 Task: Add Nature's Plus Animal Parade Kids Immune Boos to the cart.
Action: Mouse moved to (341, 152)
Screenshot: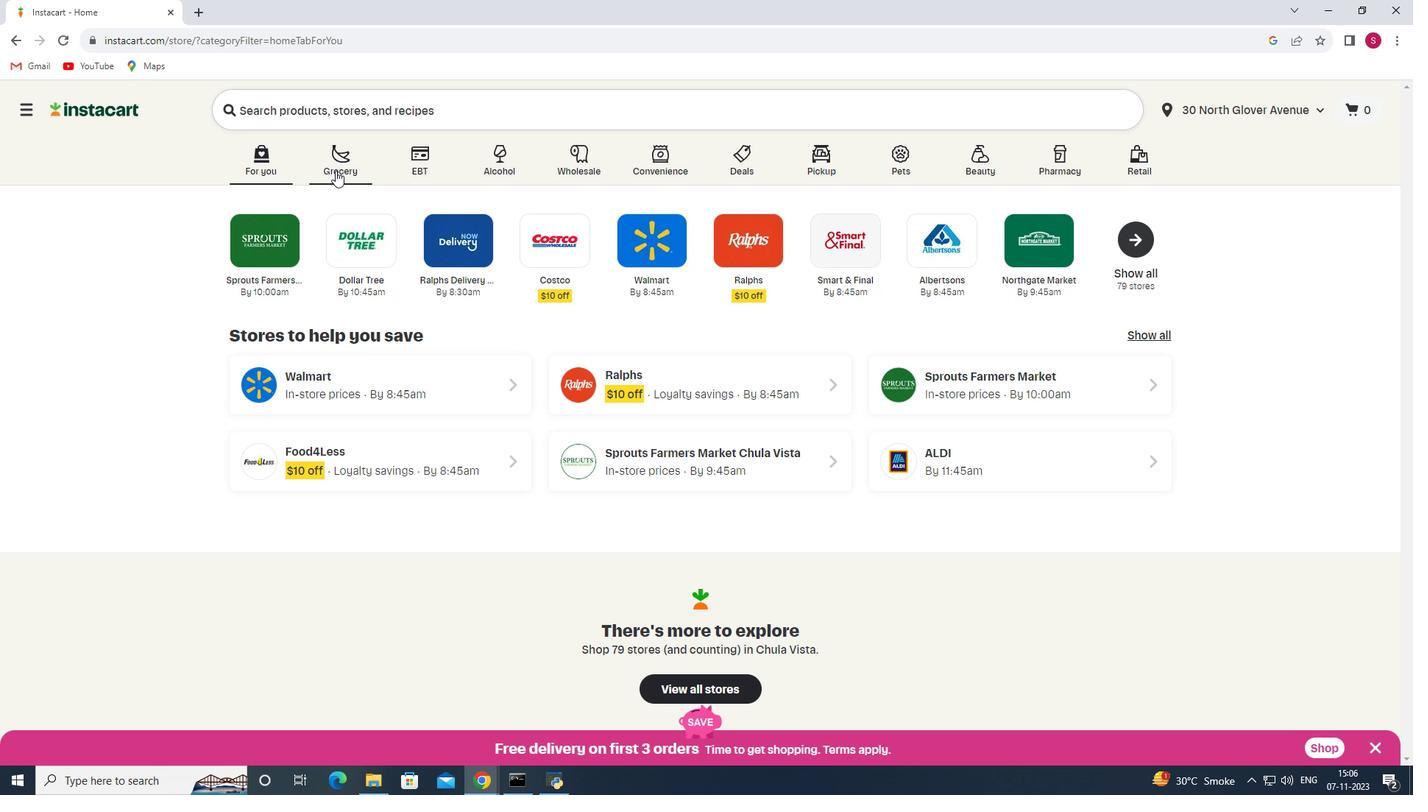 
Action: Mouse pressed left at (341, 152)
Screenshot: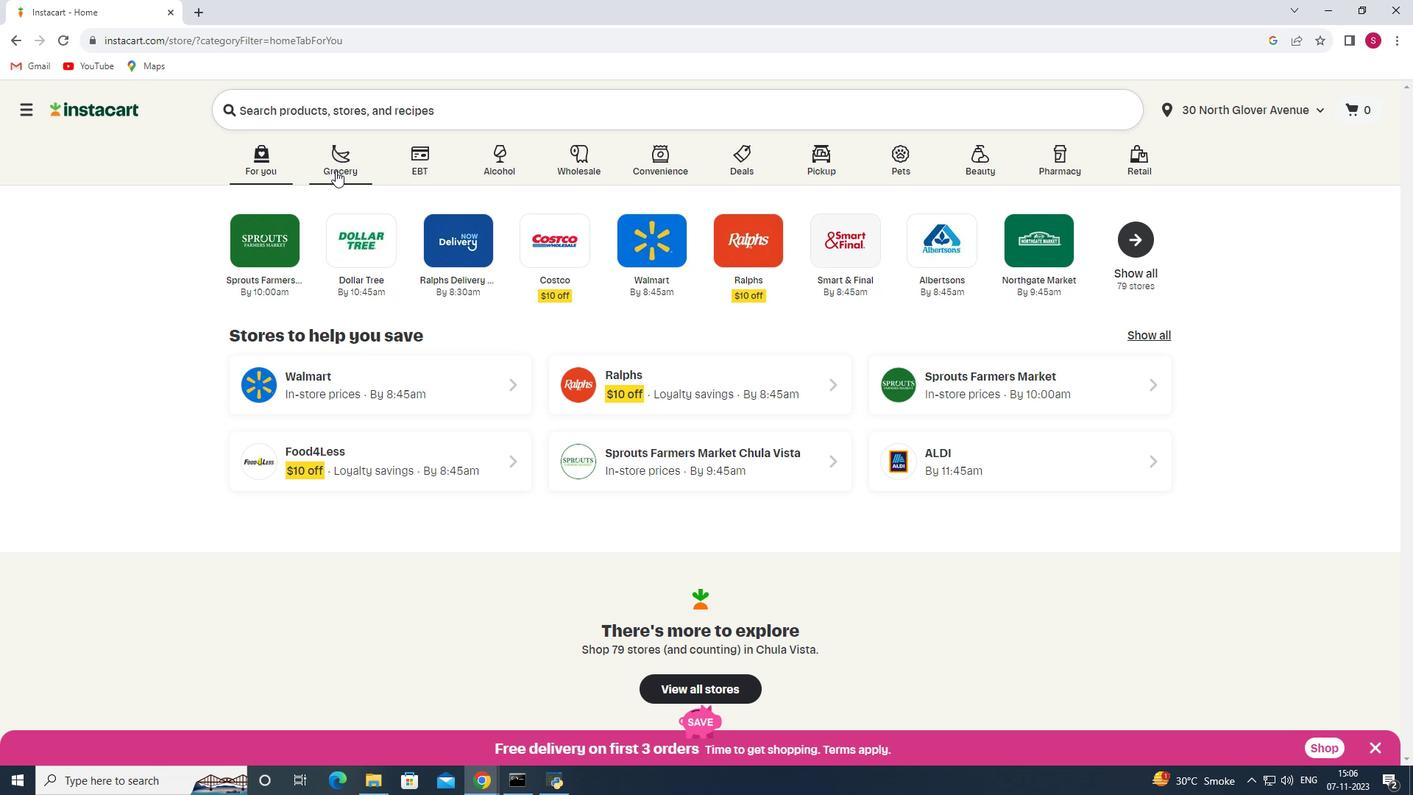 
Action: Mouse moved to (325, 423)
Screenshot: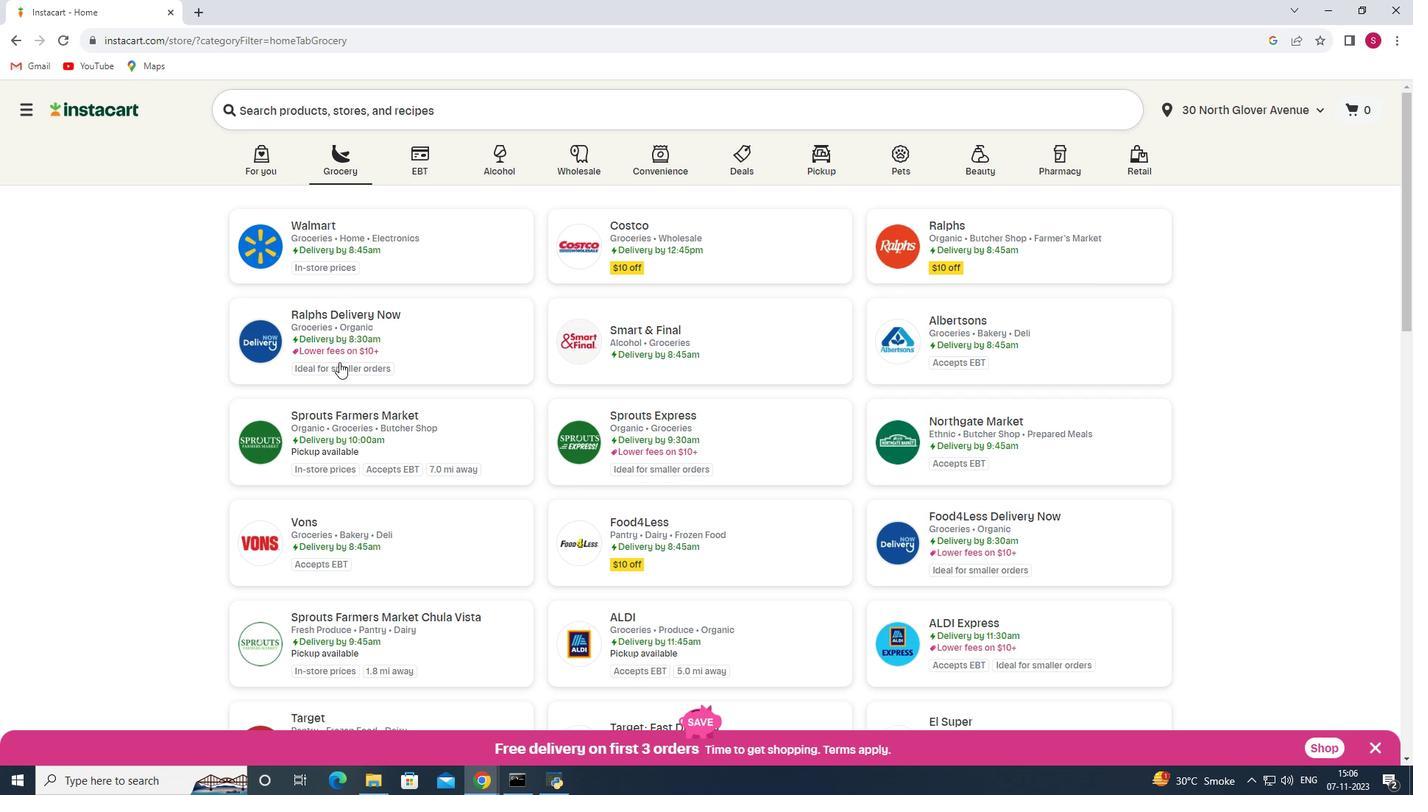 
Action: Mouse pressed left at (325, 423)
Screenshot: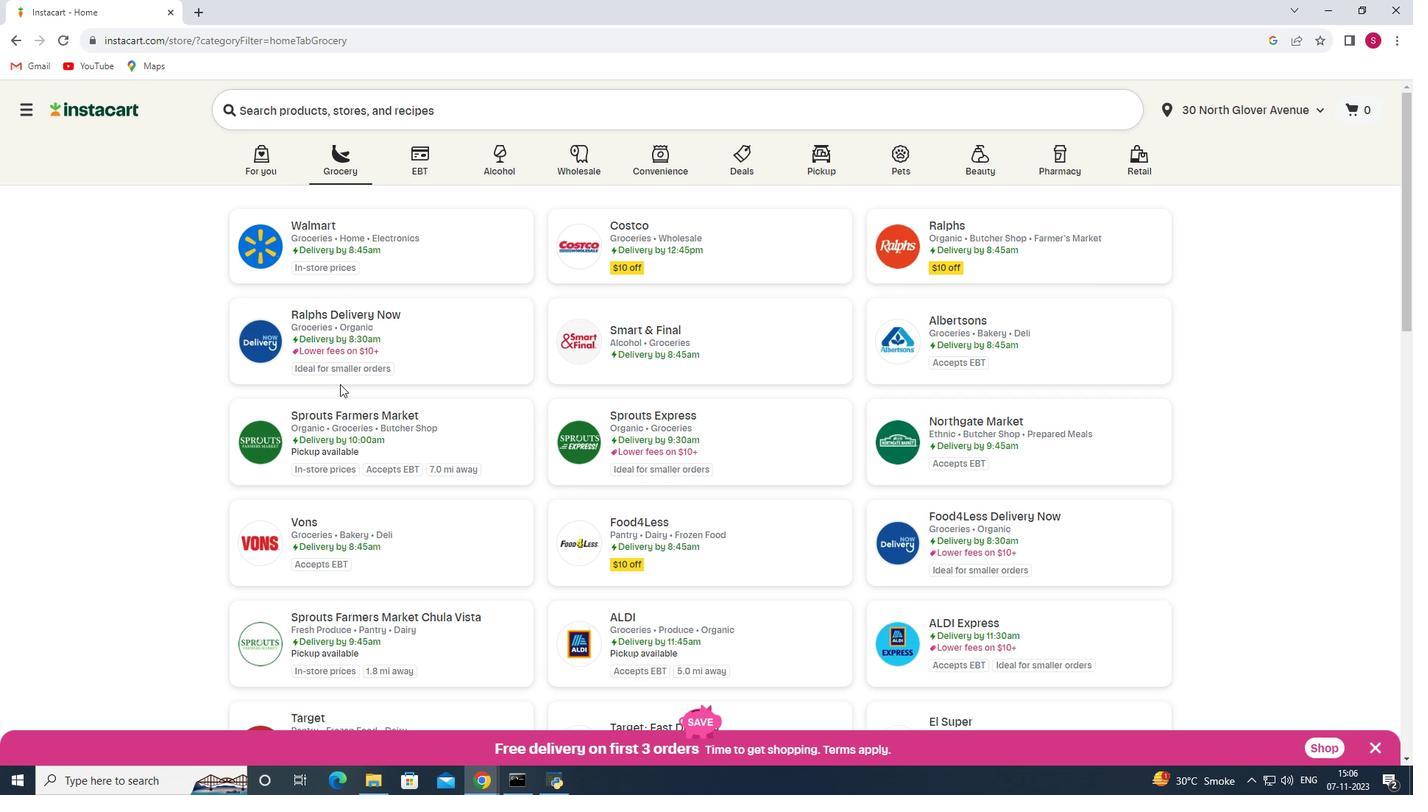 
Action: Mouse moved to (103, 440)
Screenshot: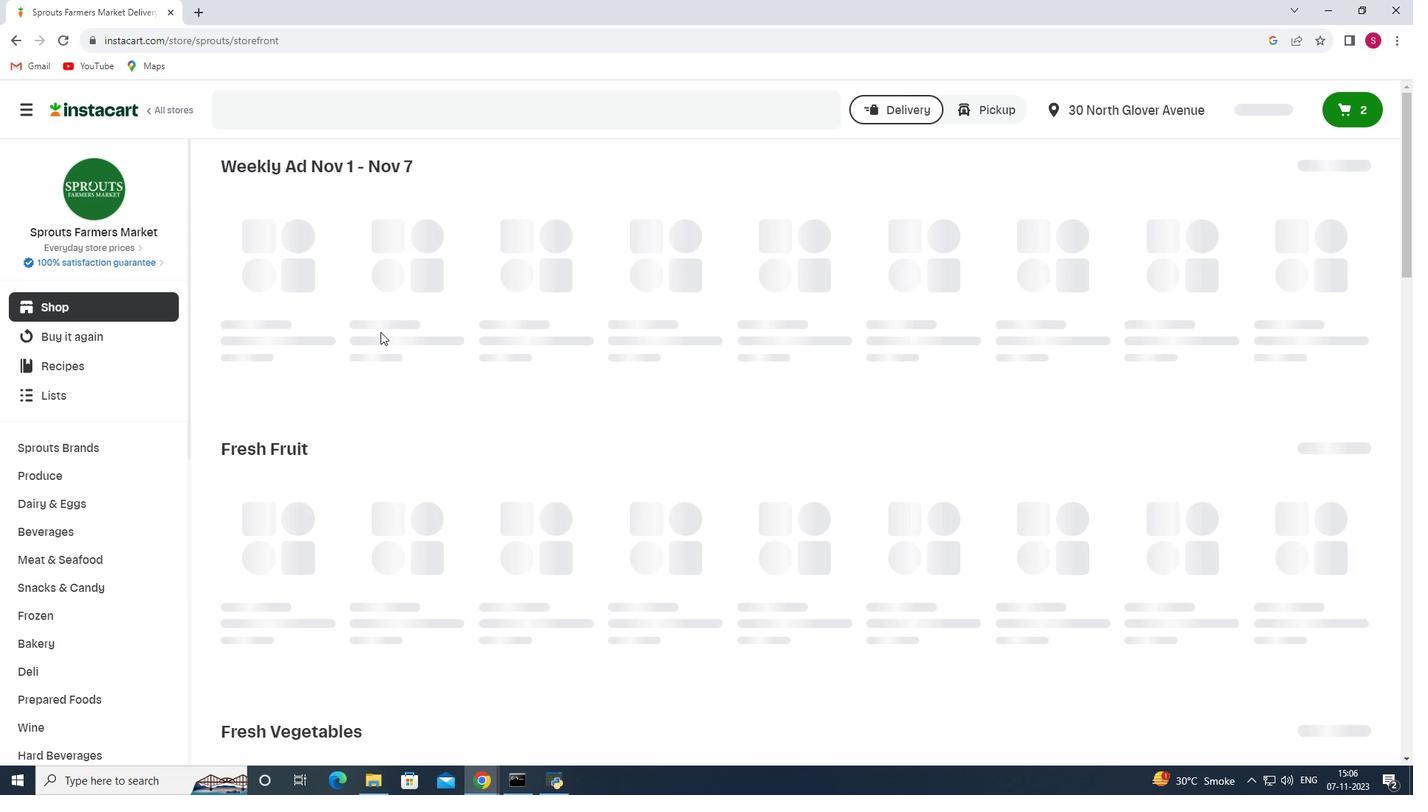 
Action: Mouse scrolled (103, 440) with delta (0, 0)
Screenshot: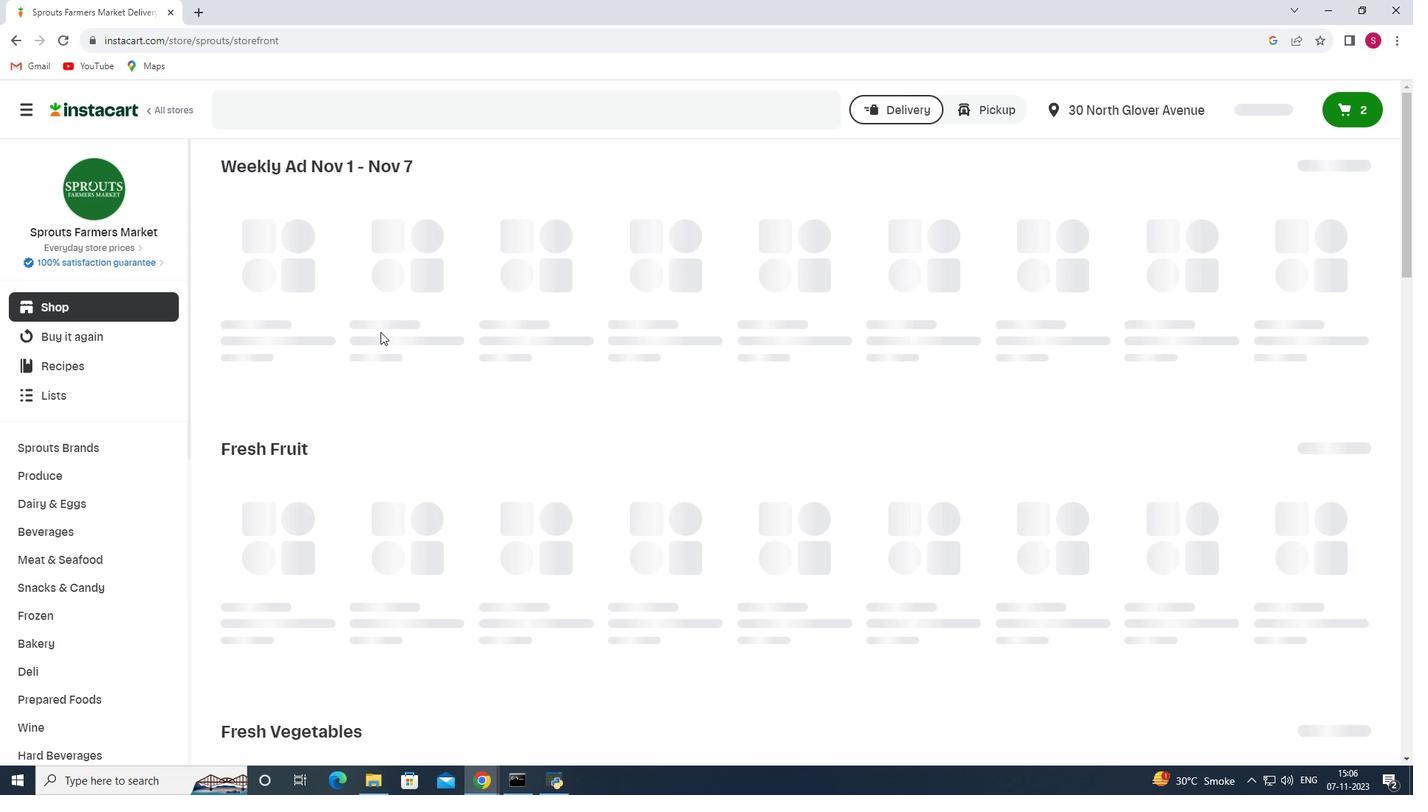 
Action: Mouse scrolled (103, 440) with delta (0, 0)
Screenshot: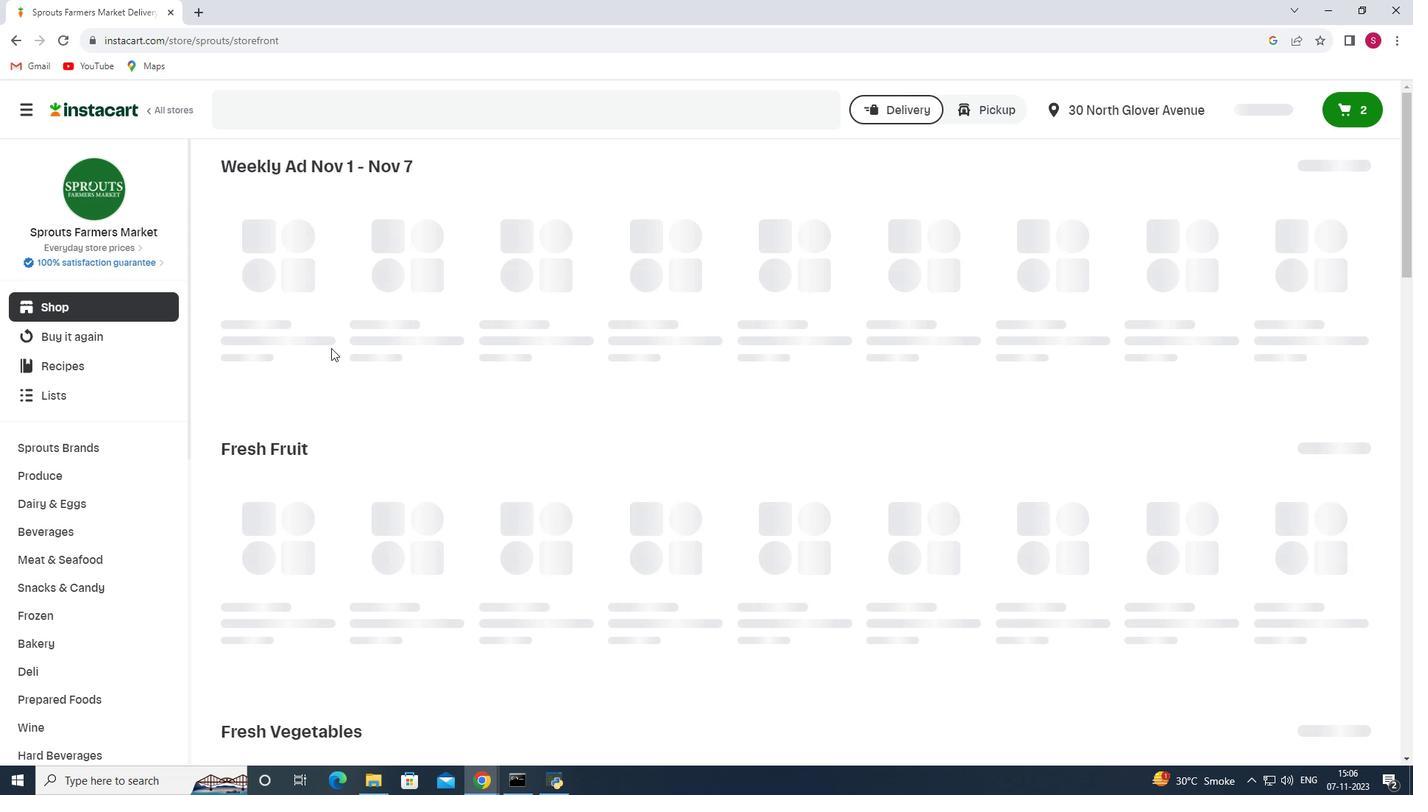 
Action: Mouse scrolled (103, 440) with delta (0, 0)
Screenshot: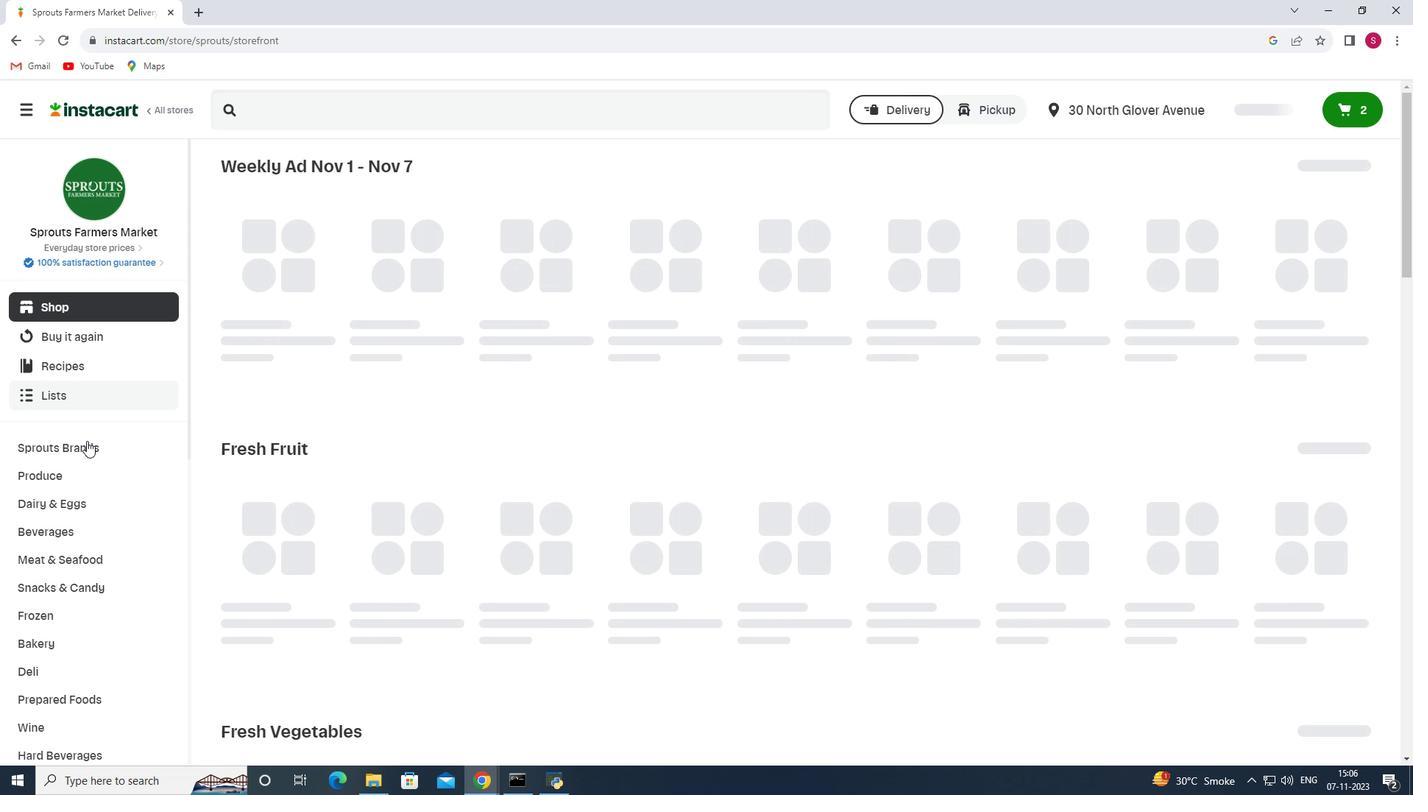 
Action: Mouse scrolled (103, 440) with delta (0, 0)
Screenshot: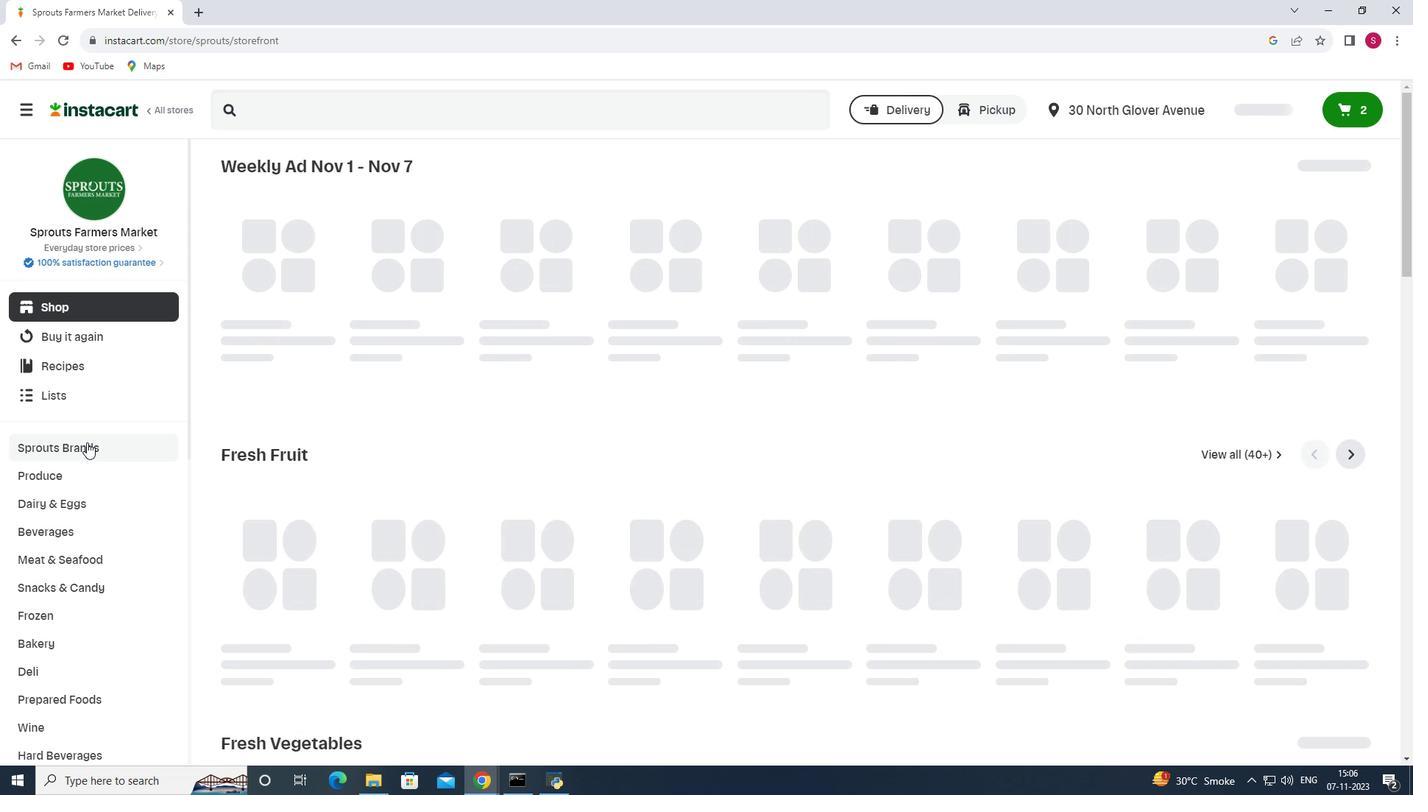 
Action: Mouse scrolled (103, 440) with delta (0, 0)
Screenshot: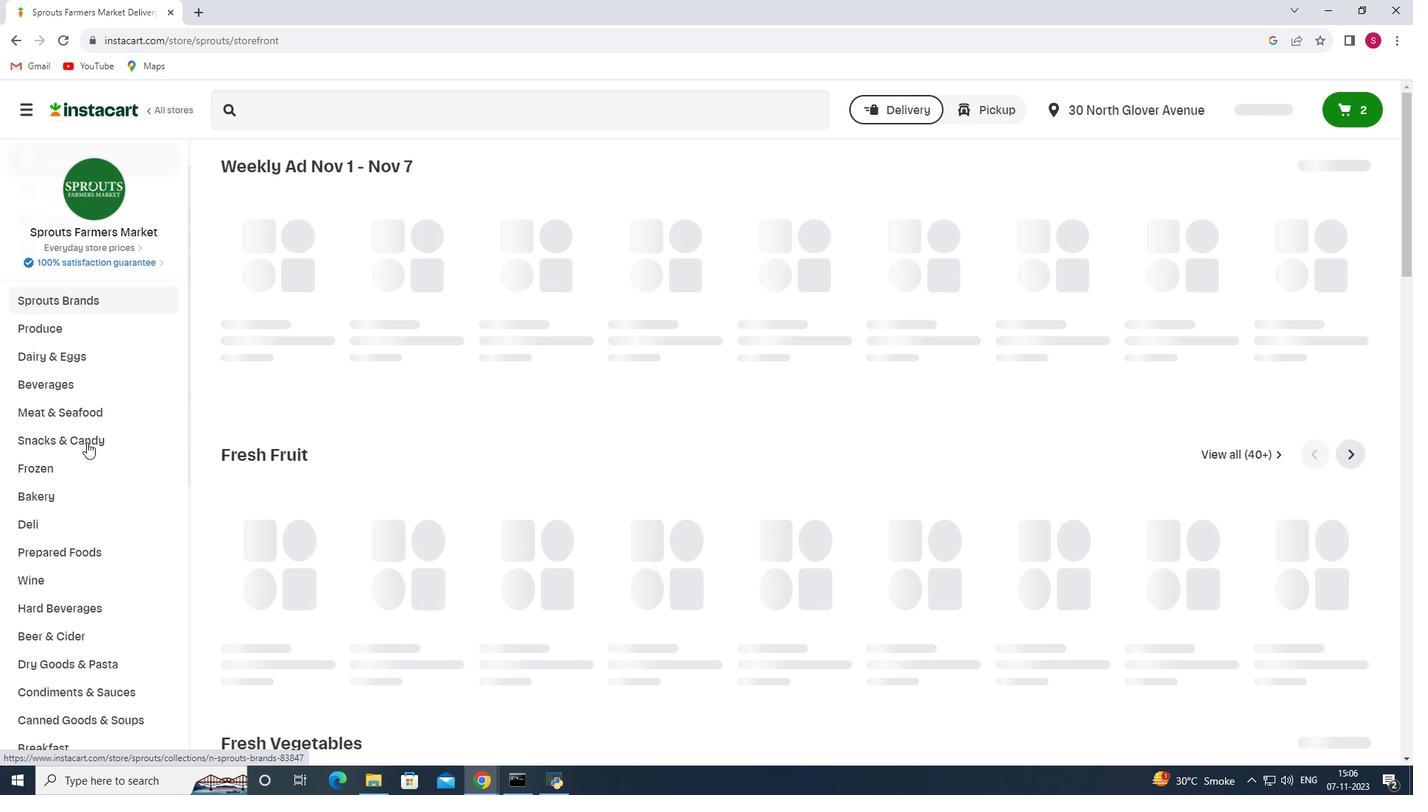 
Action: Mouse scrolled (103, 440) with delta (0, 0)
Screenshot: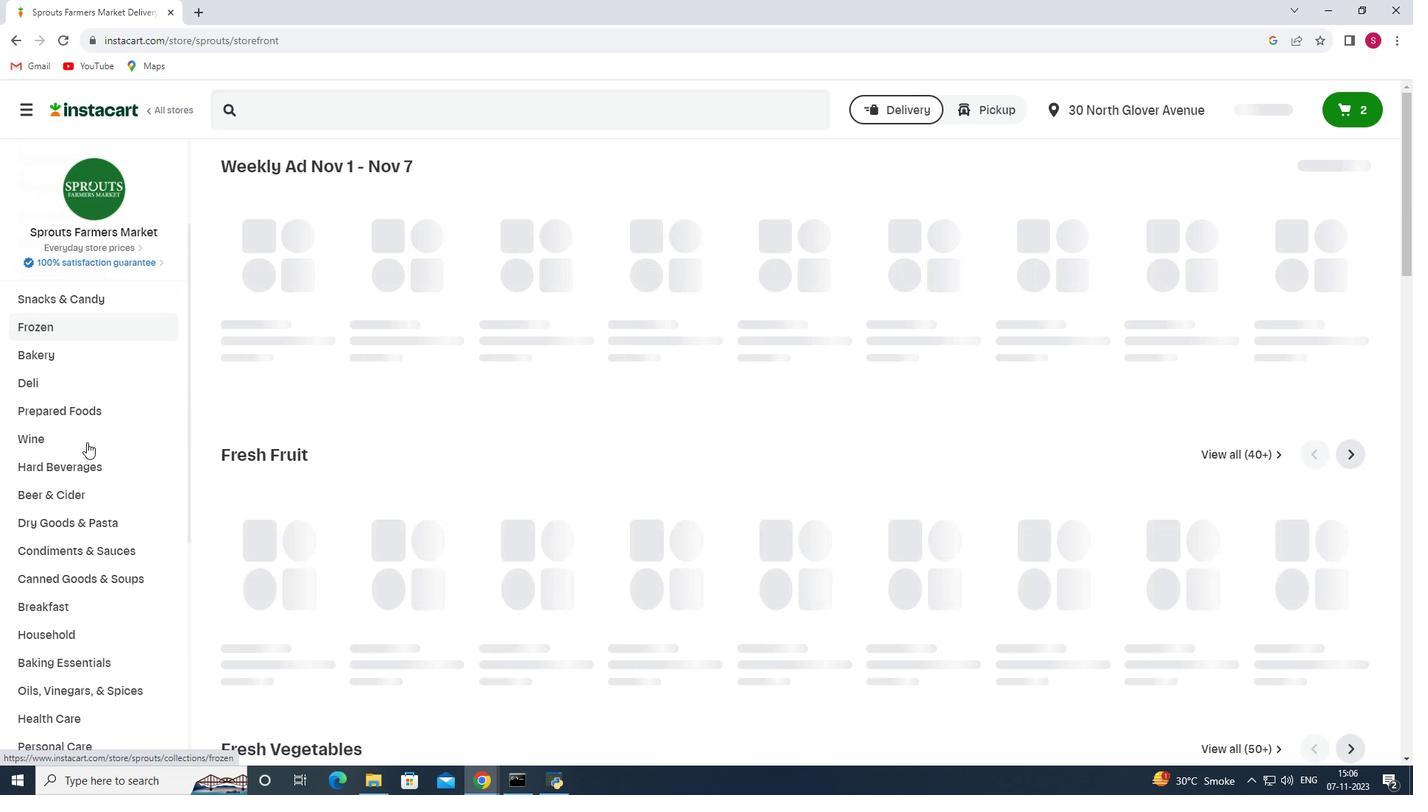
Action: Mouse scrolled (103, 440) with delta (0, 0)
Screenshot: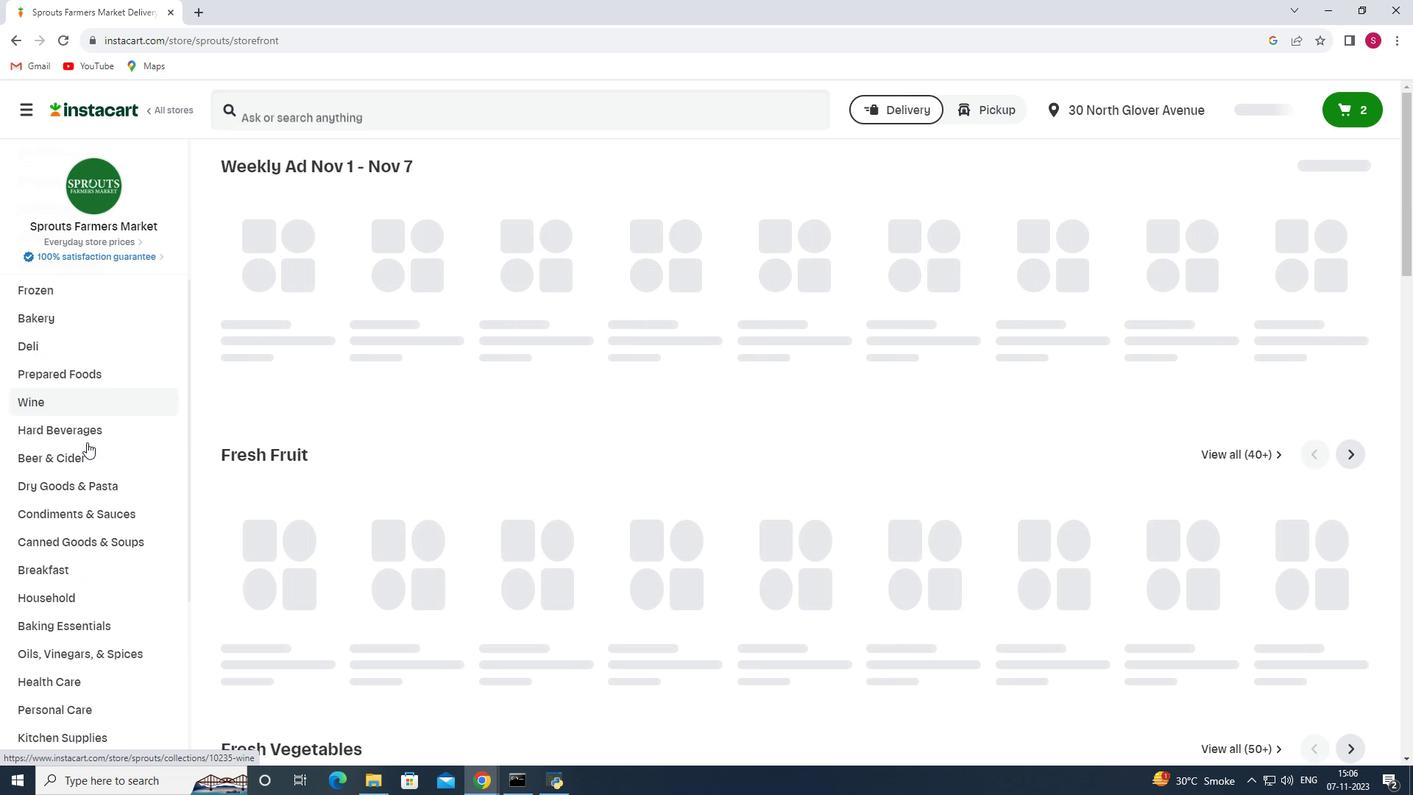 
Action: Mouse moved to (85, 481)
Screenshot: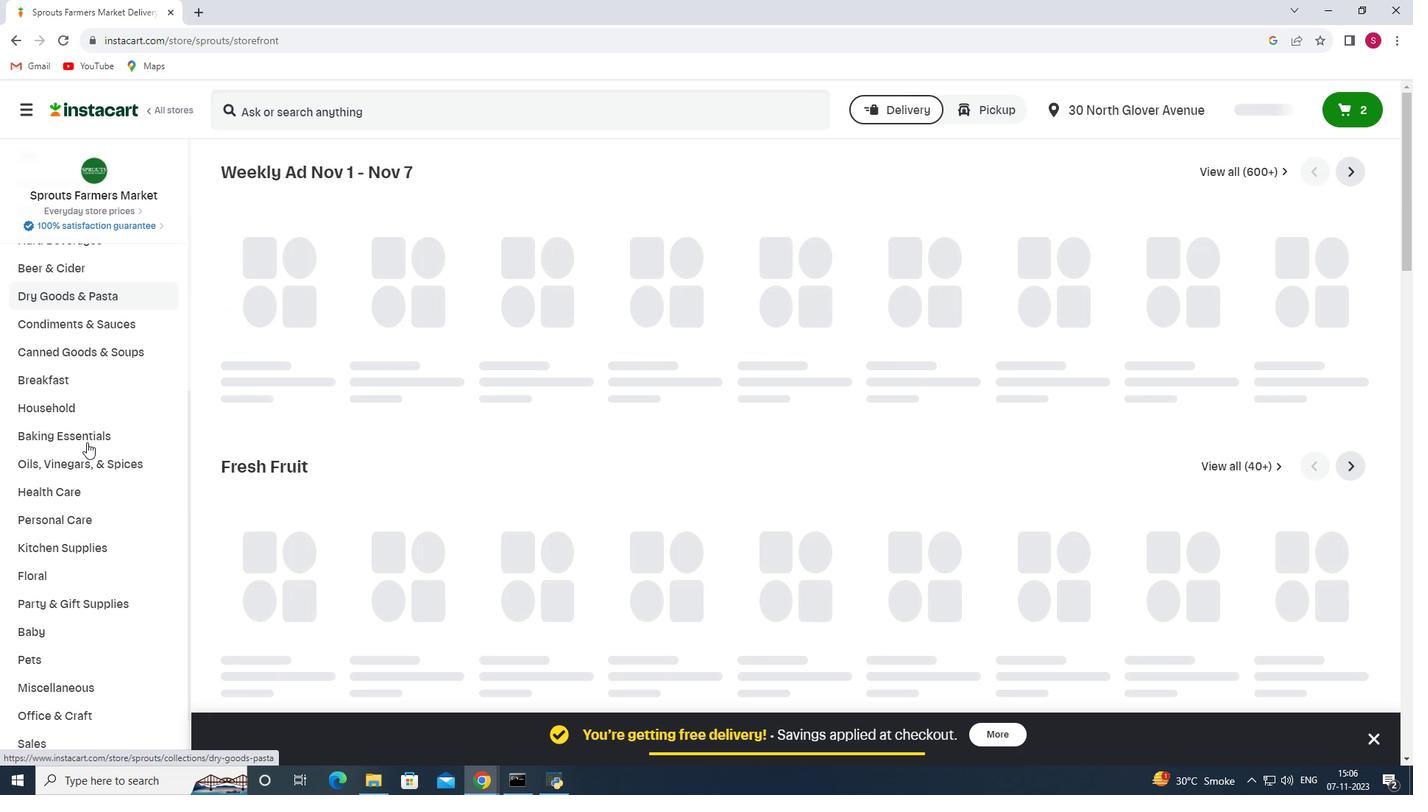 
Action: Mouse pressed left at (85, 481)
Screenshot: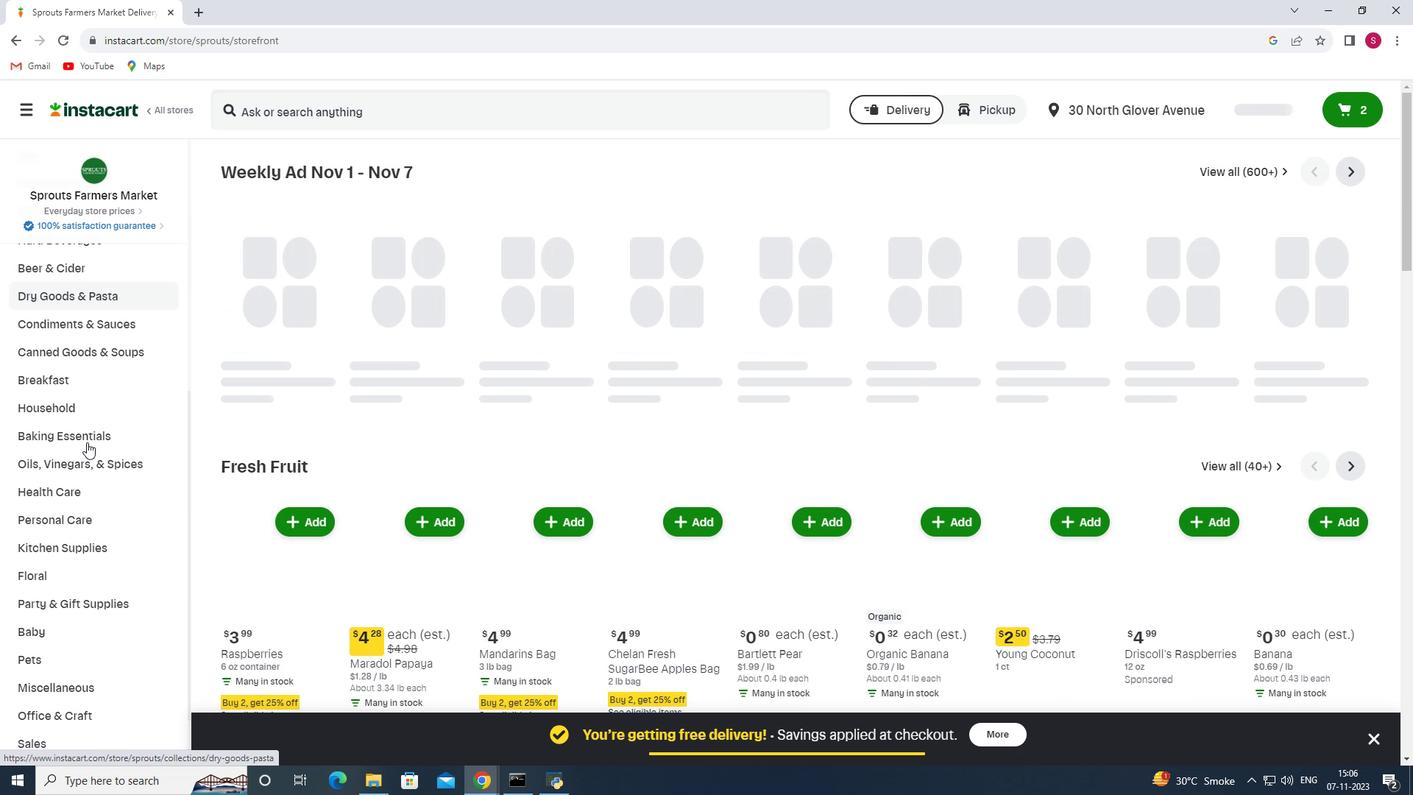 
Action: Mouse moved to (516, 205)
Screenshot: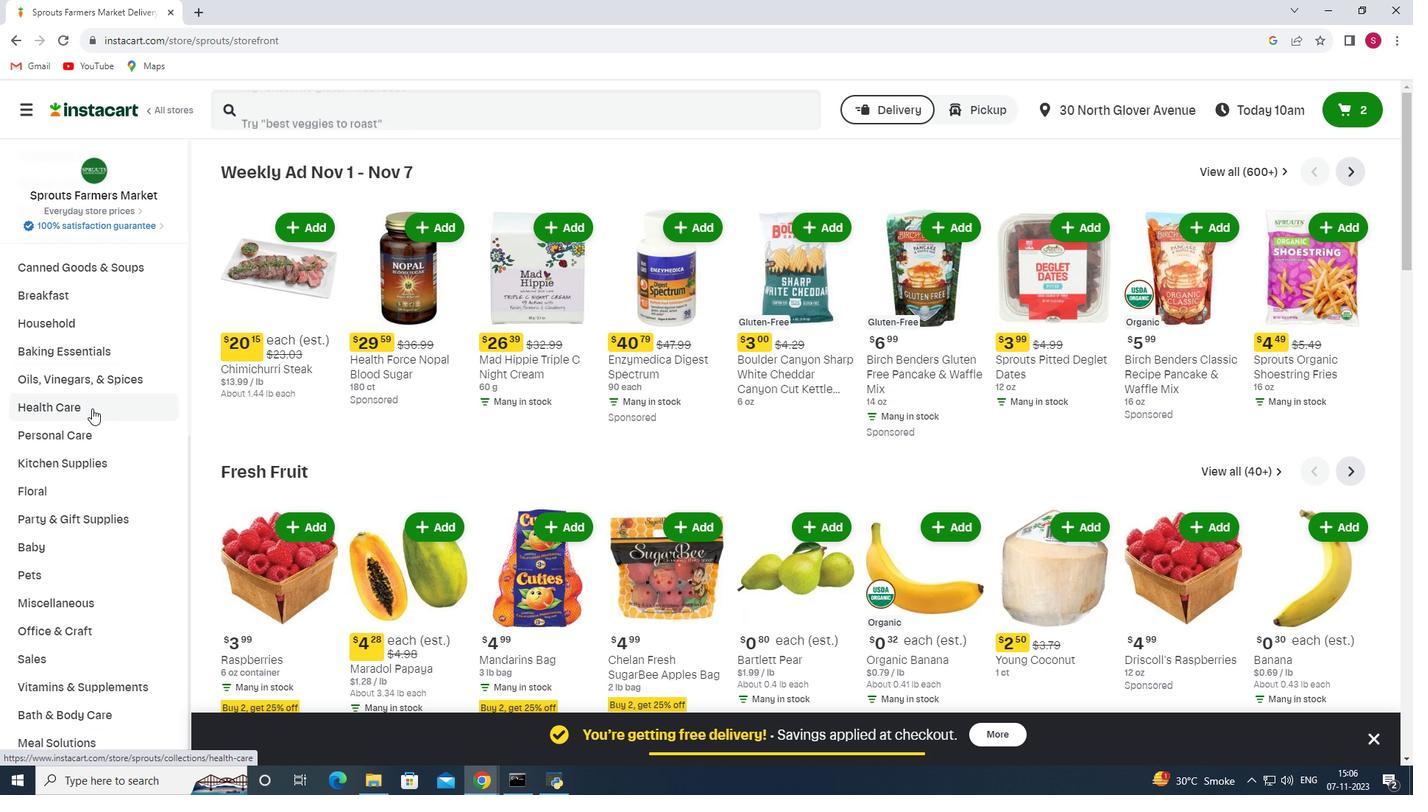 
Action: Mouse pressed left at (516, 205)
Screenshot: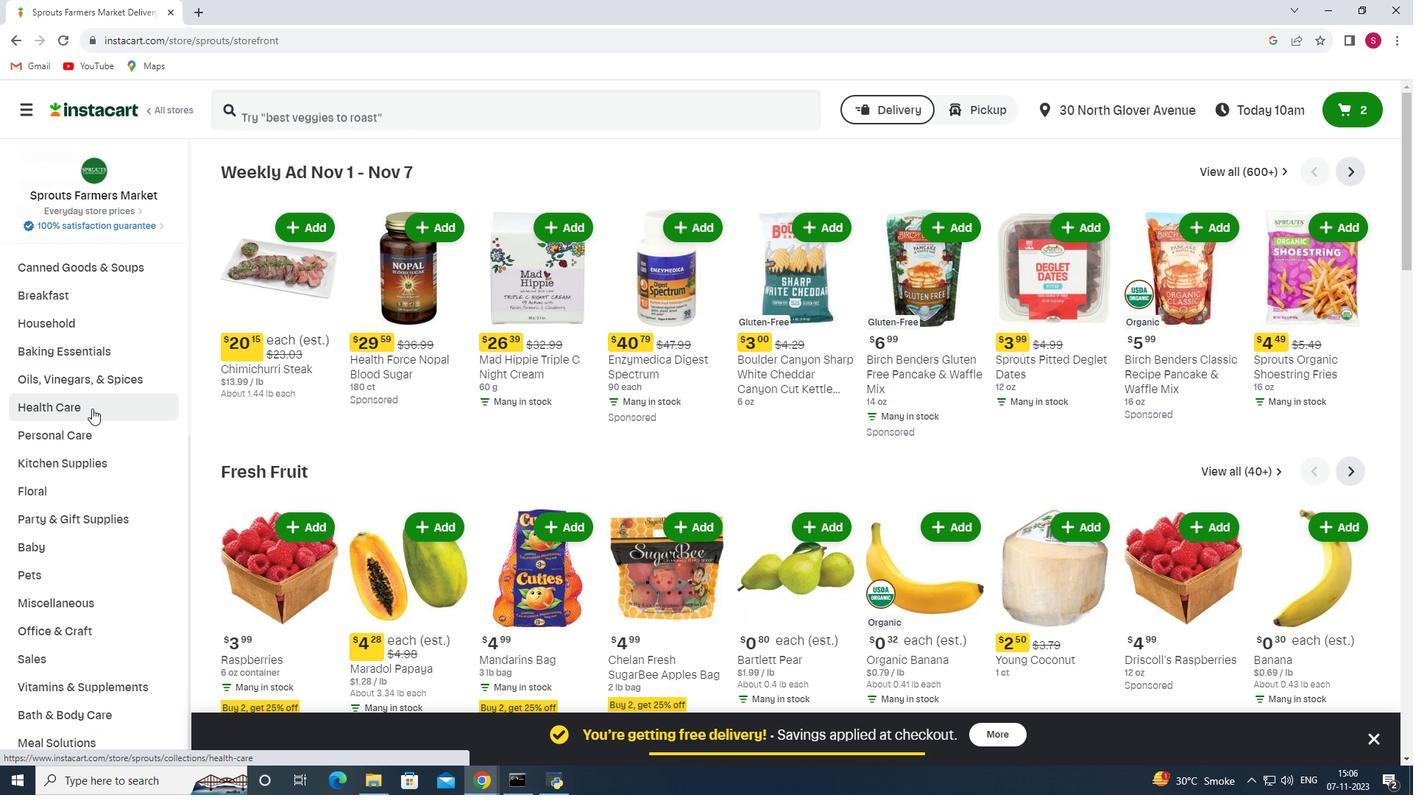 
Action: Mouse moved to (751, 204)
Screenshot: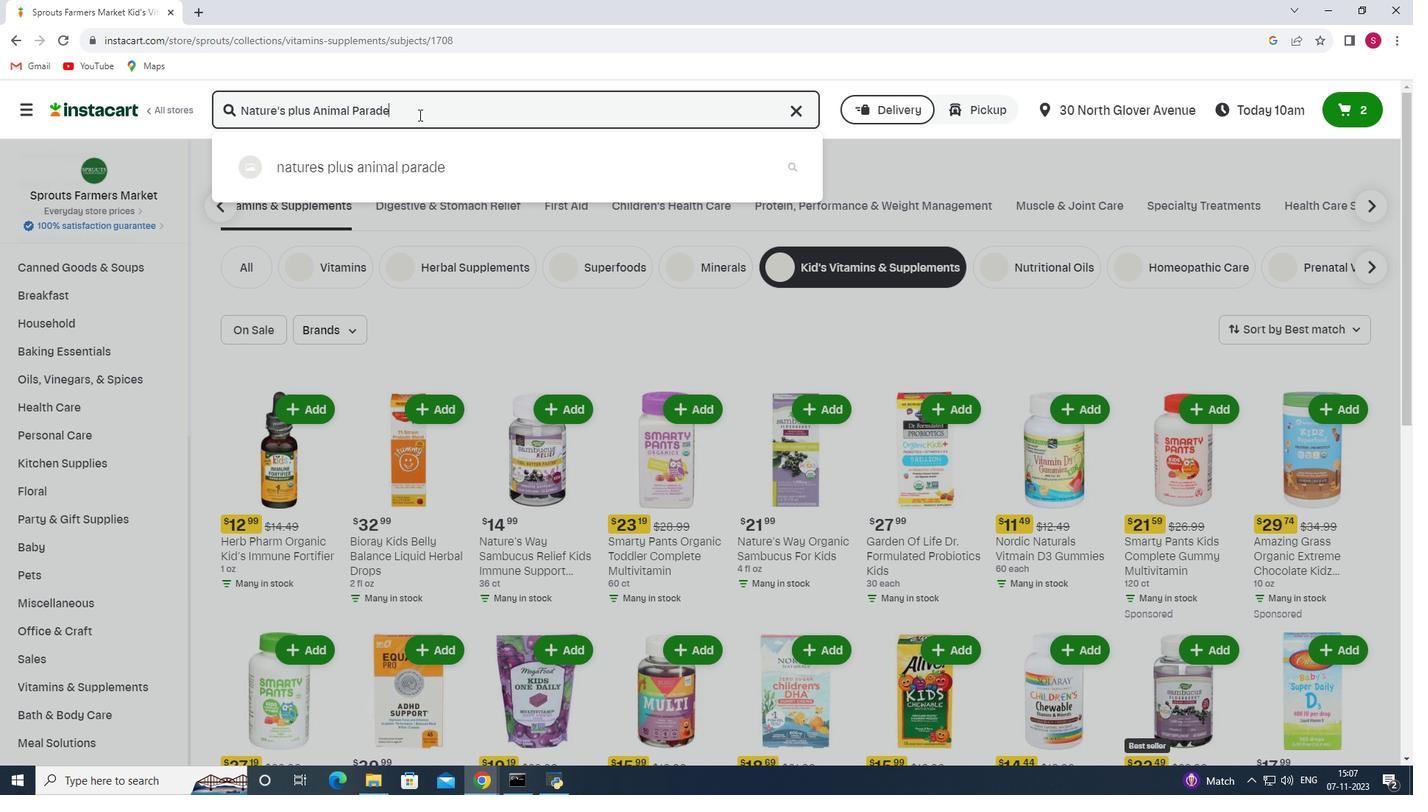 
Action: Mouse pressed left at (751, 204)
Screenshot: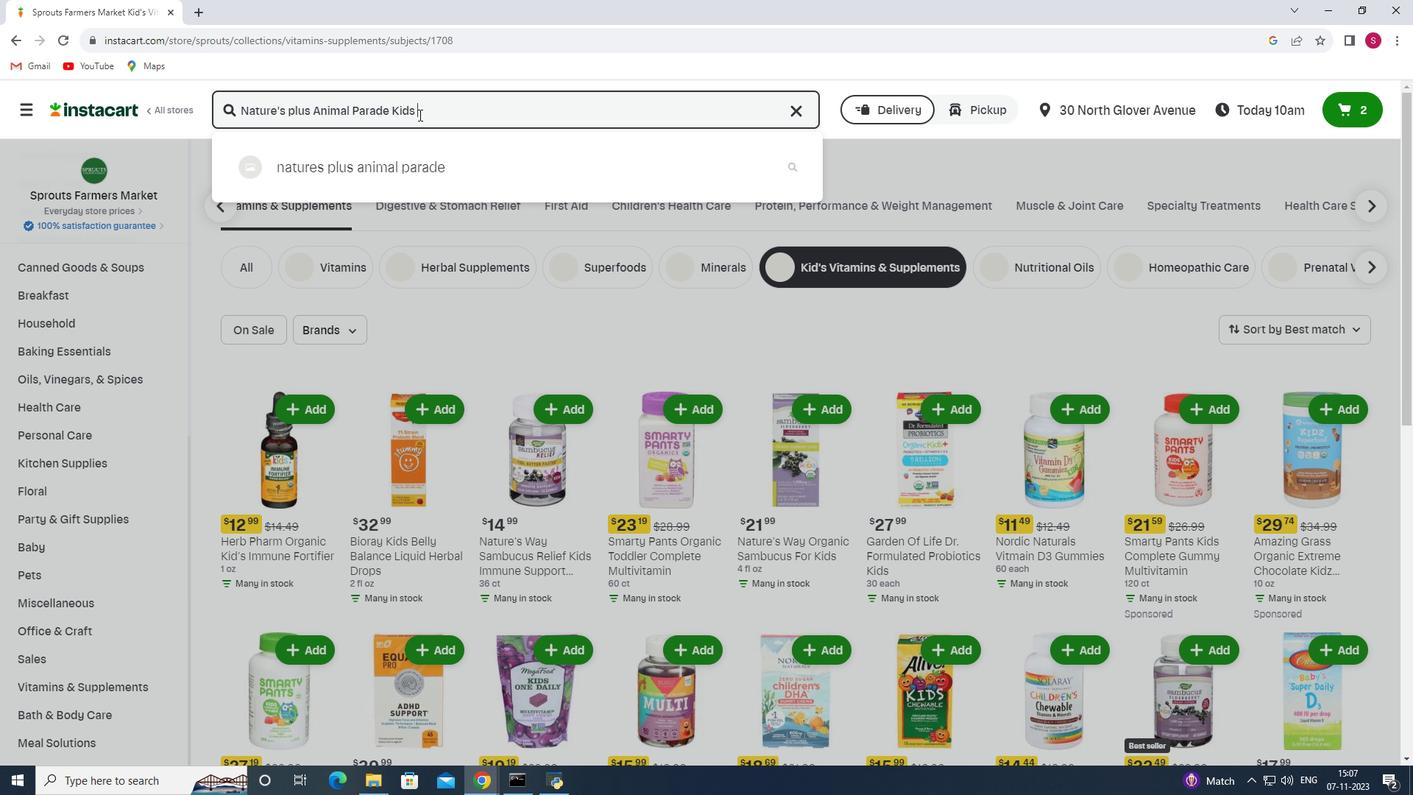 
Action: Mouse moved to (825, 202)
Screenshot: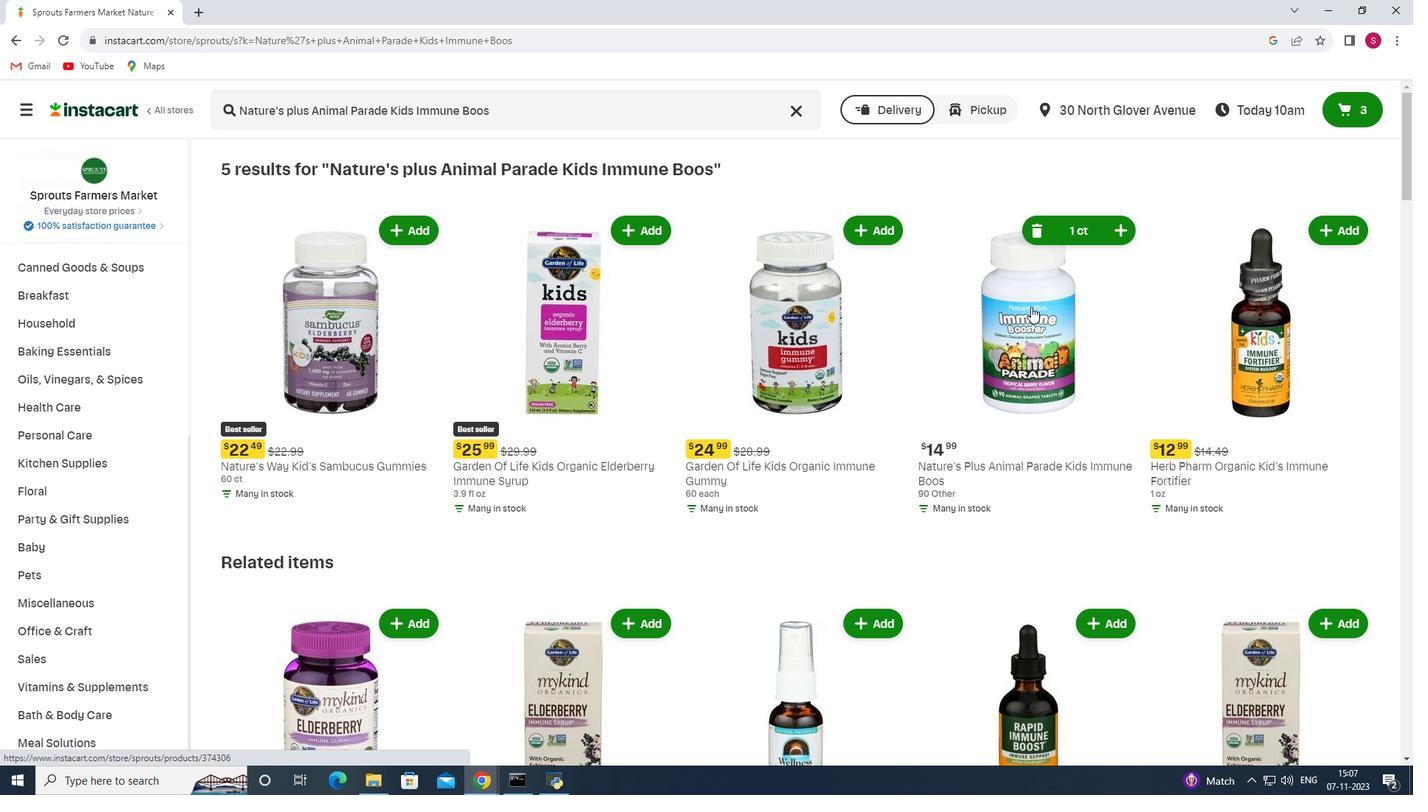
Action: Mouse pressed left at (825, 202)
Screenshot: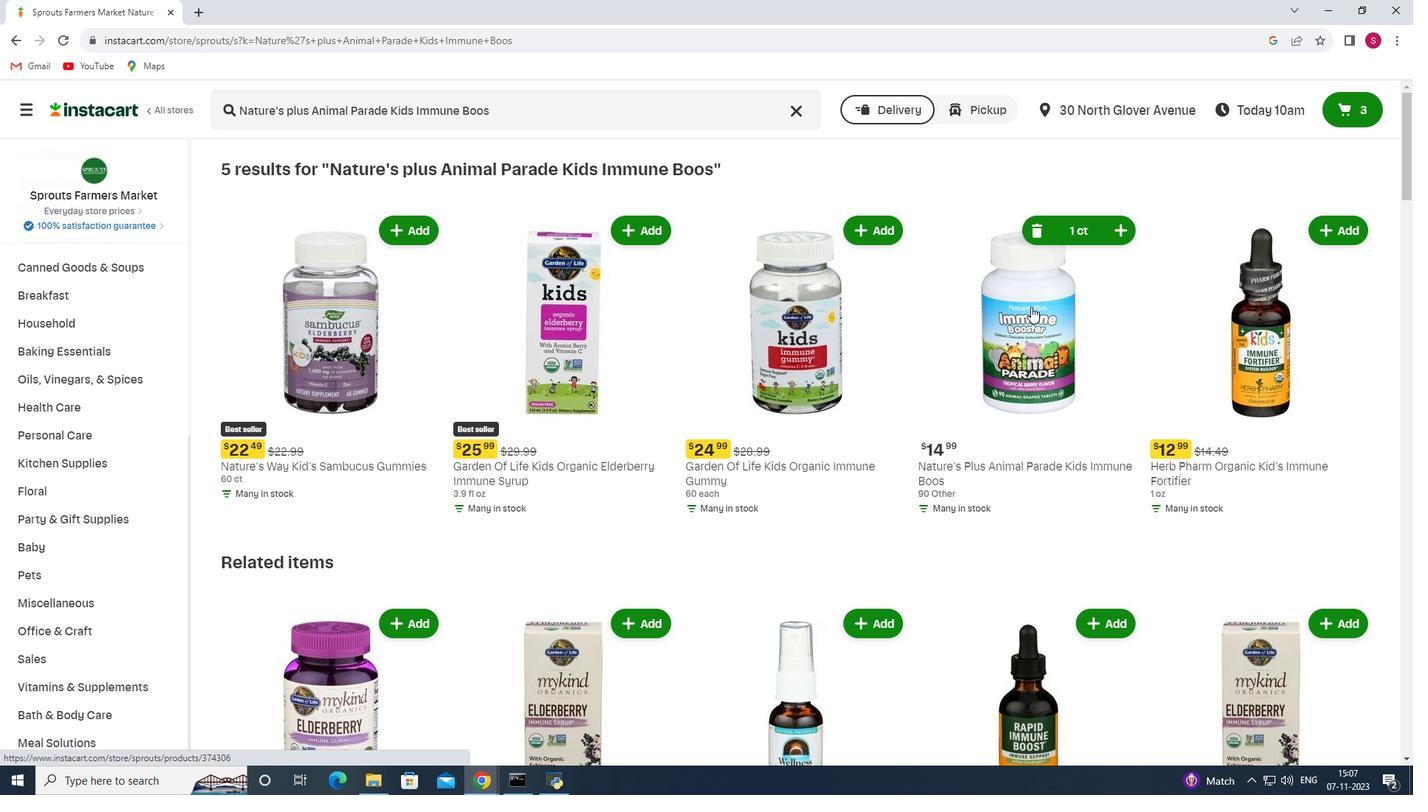 
Action: Mouse moved to (0, 779)
Screenshot: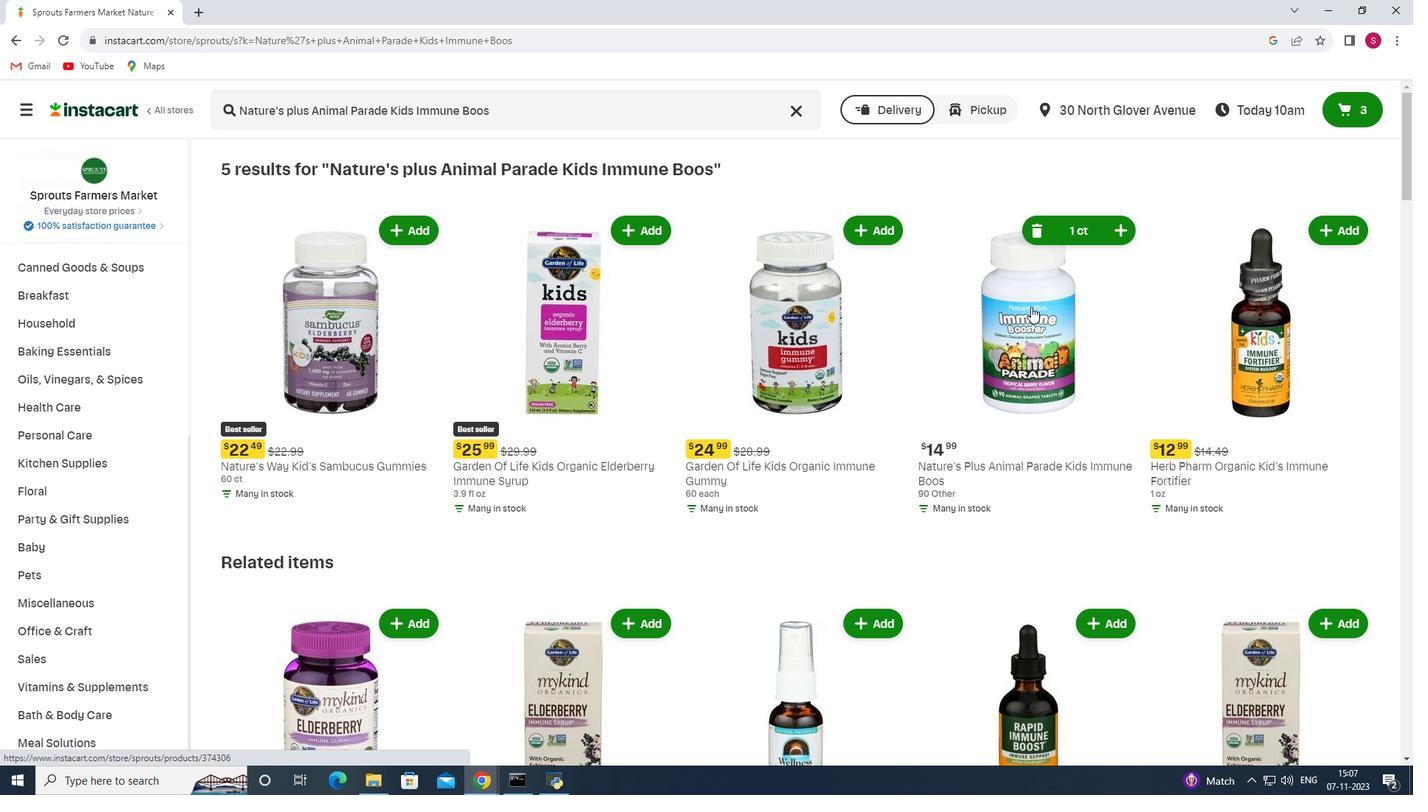 
Action: Mouse pressed left at (0, 779)
Screenshot: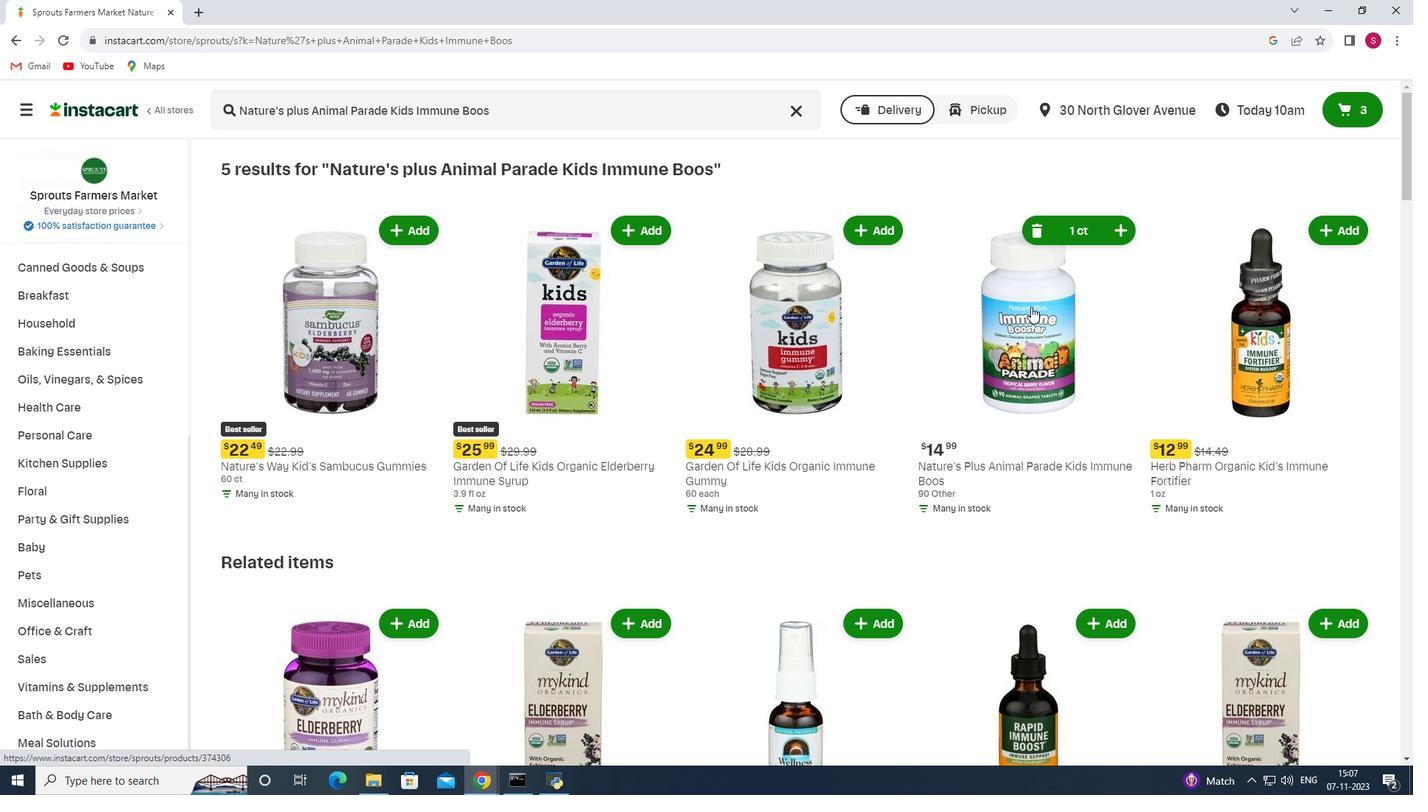 
Action: Mouse moved to (22, 754)
Screenshot: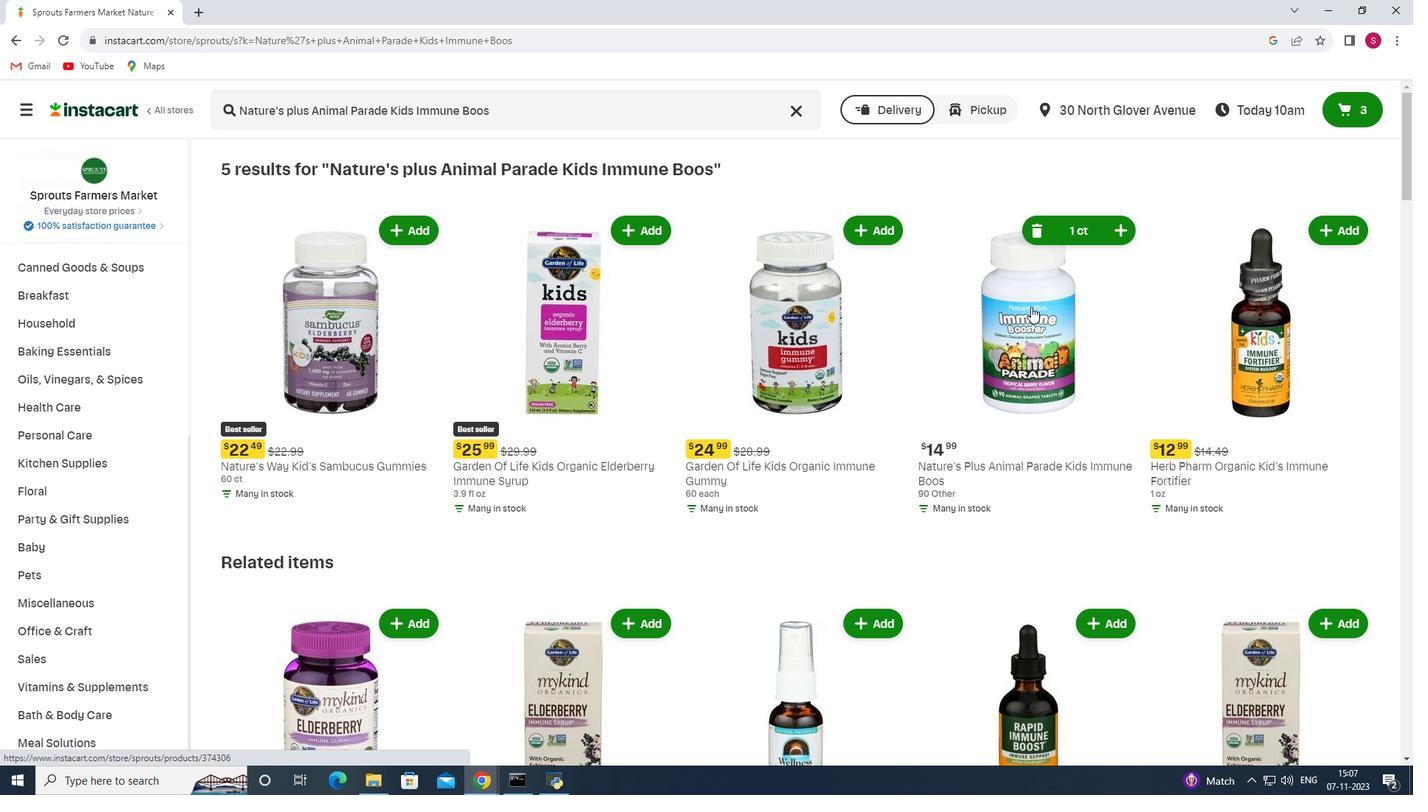 
Action: Mouse pressed left at (22, 754)
Screenshot: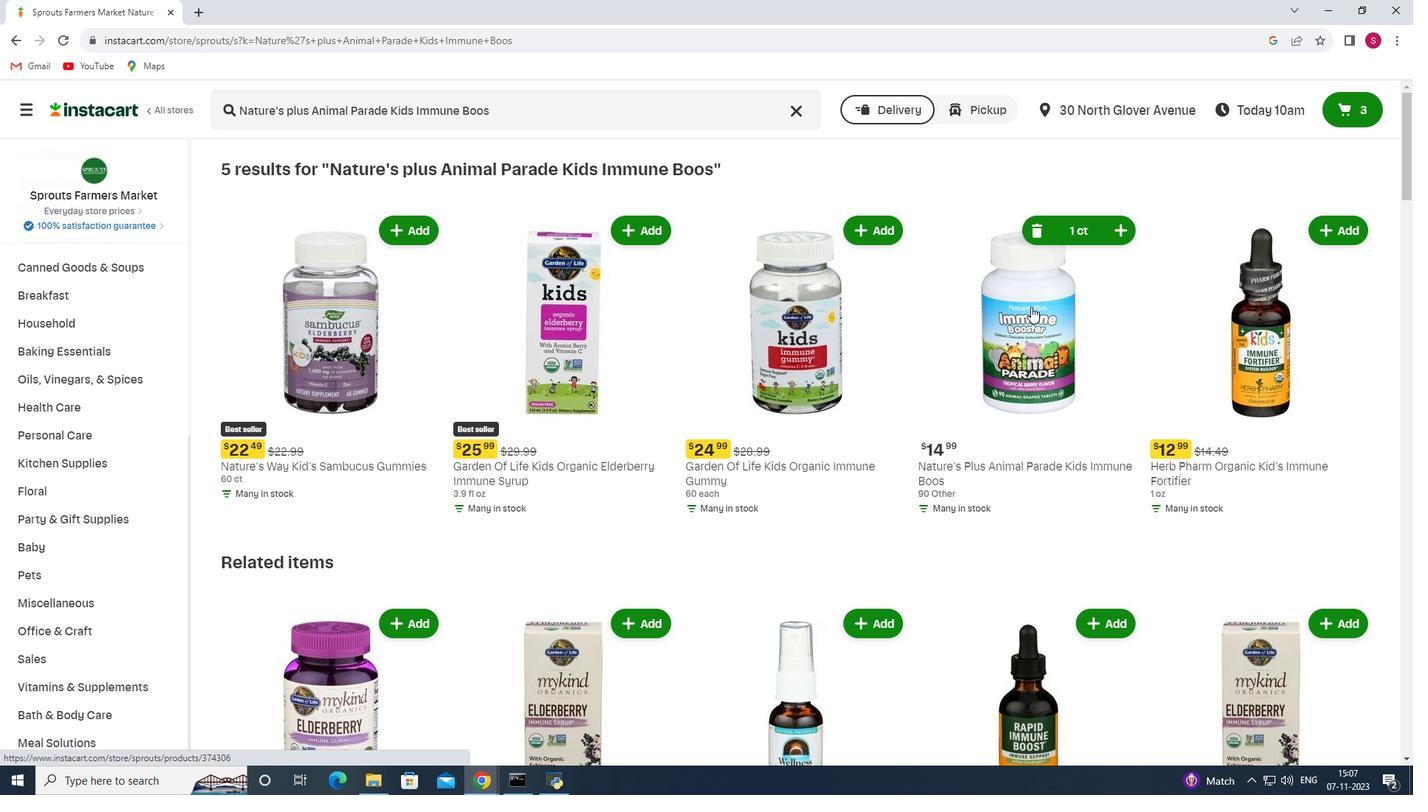 
Action: Mouse moved to (32, 742)
Screenshot: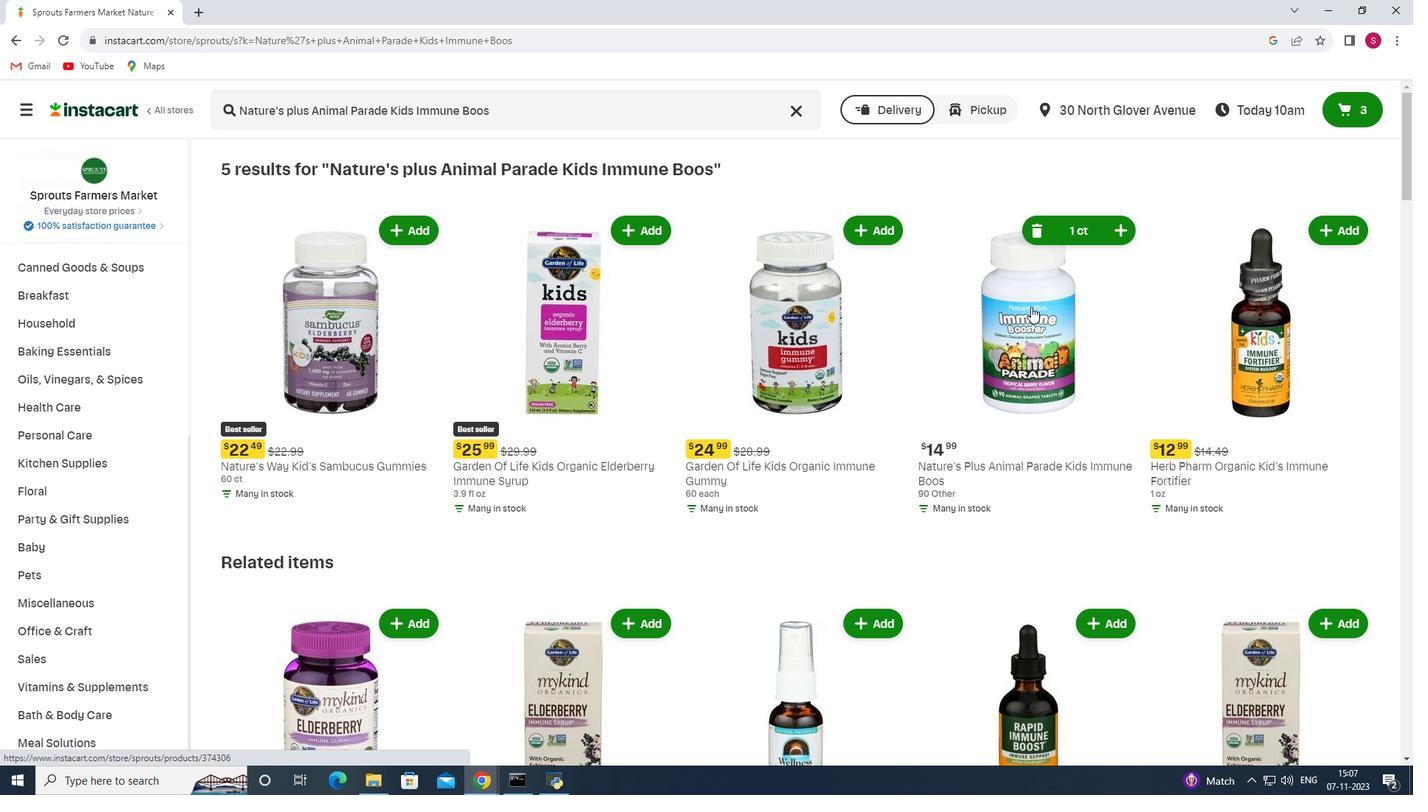 
Action: Mouse pressed left at (32, 742)
Screenshot: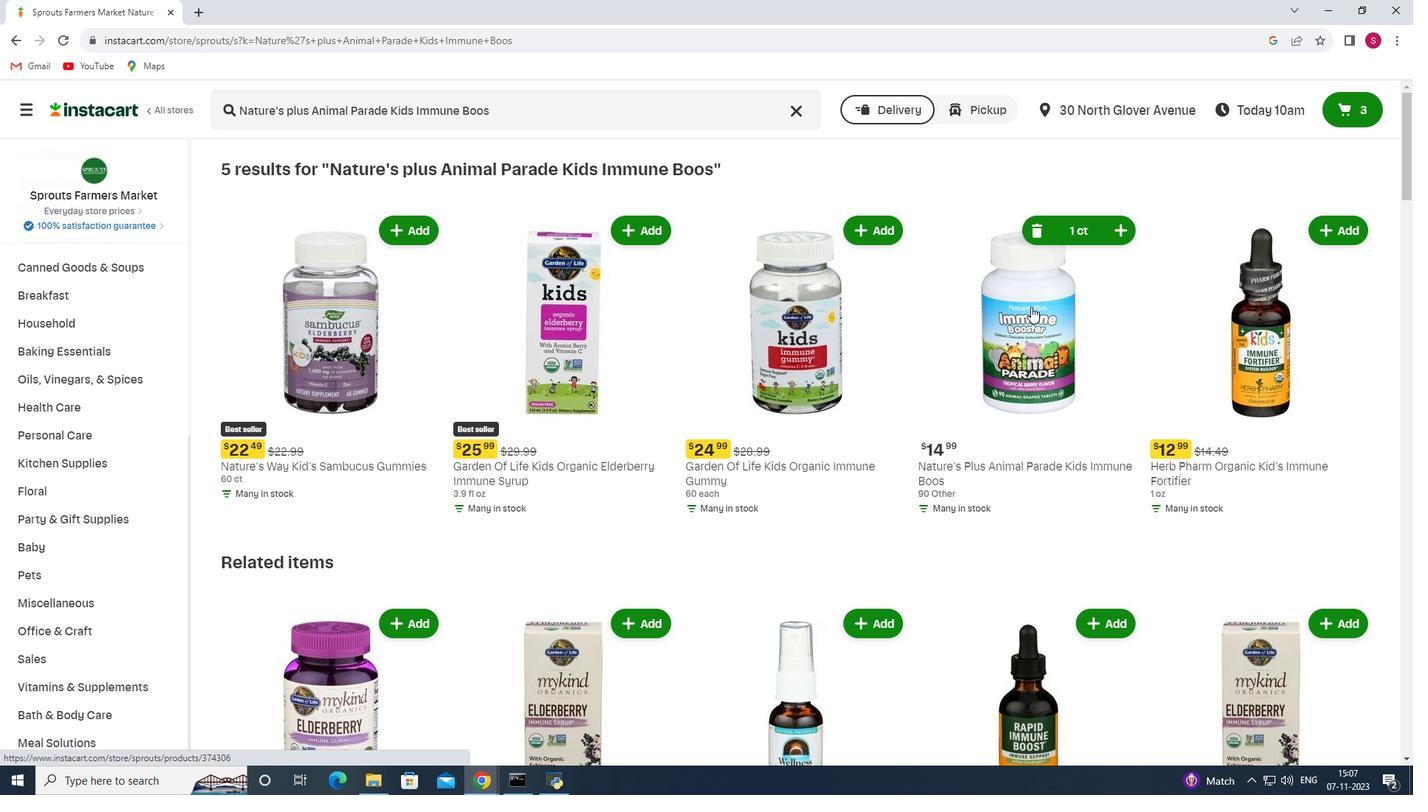 
Action: Mouse moved to (85, 700)
Screenshot: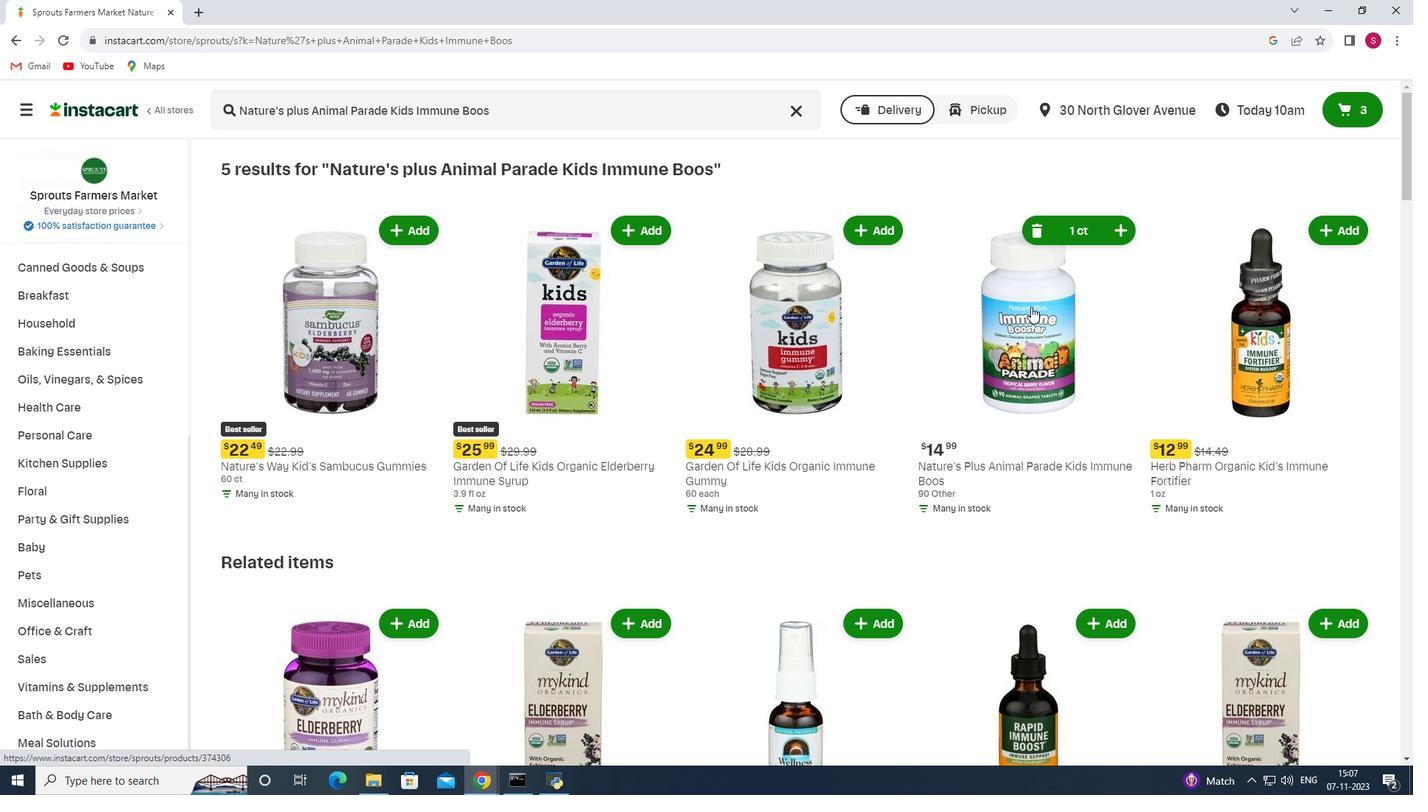 
Action: Mouse pressed left at (85, 700)
Screenshot: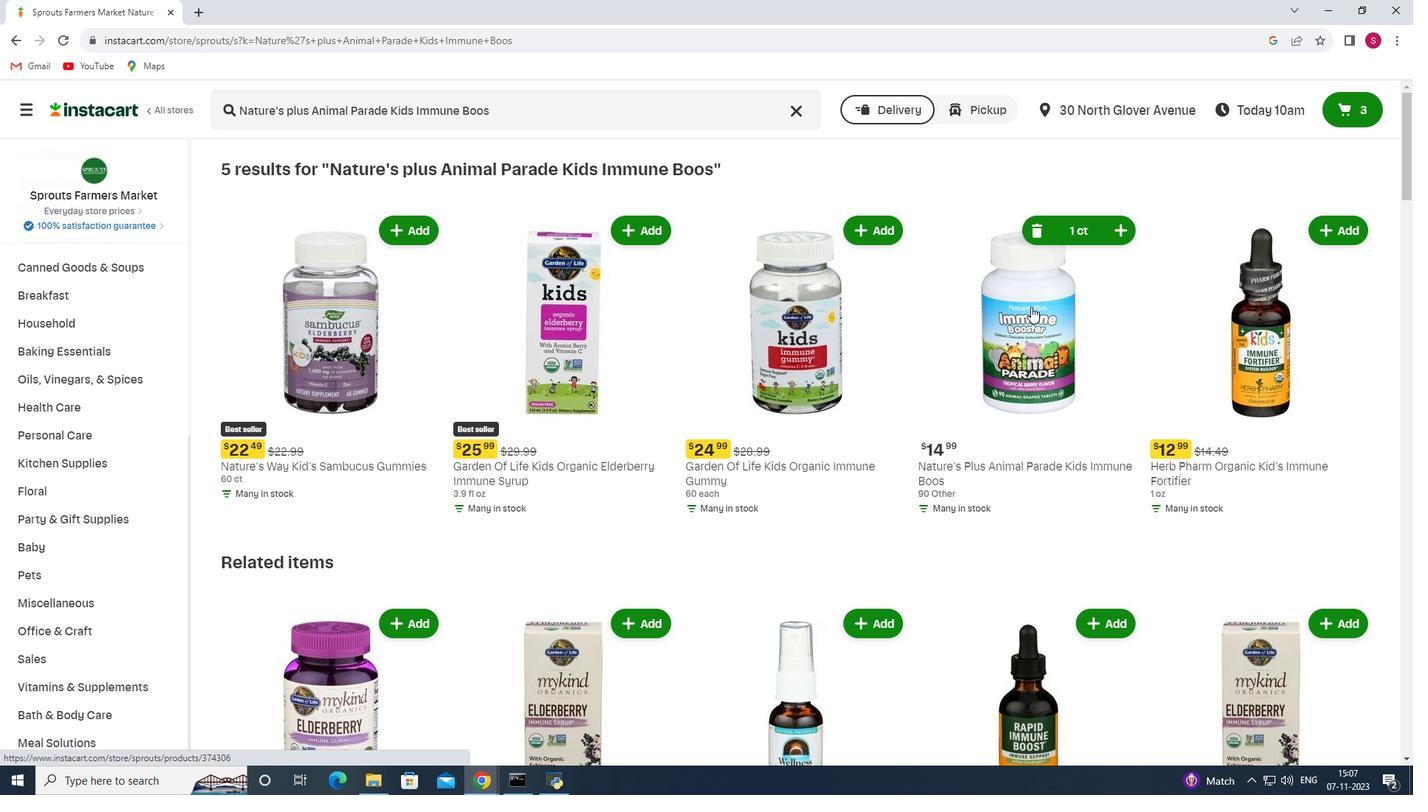 
Action: Mouse moved to (335, 170)
Screenshot: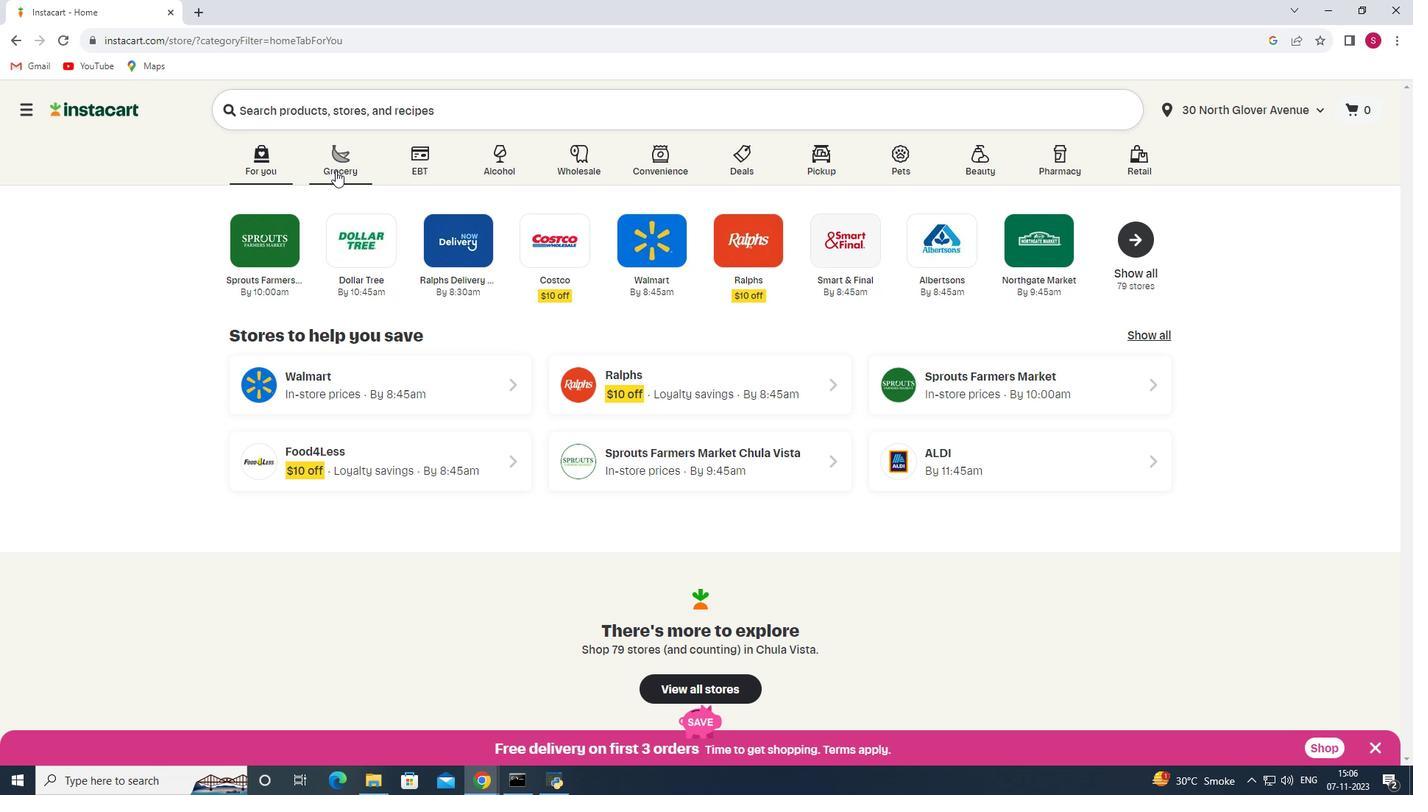 
Action: Mouse pressed left at (335, 170)
Screenshot: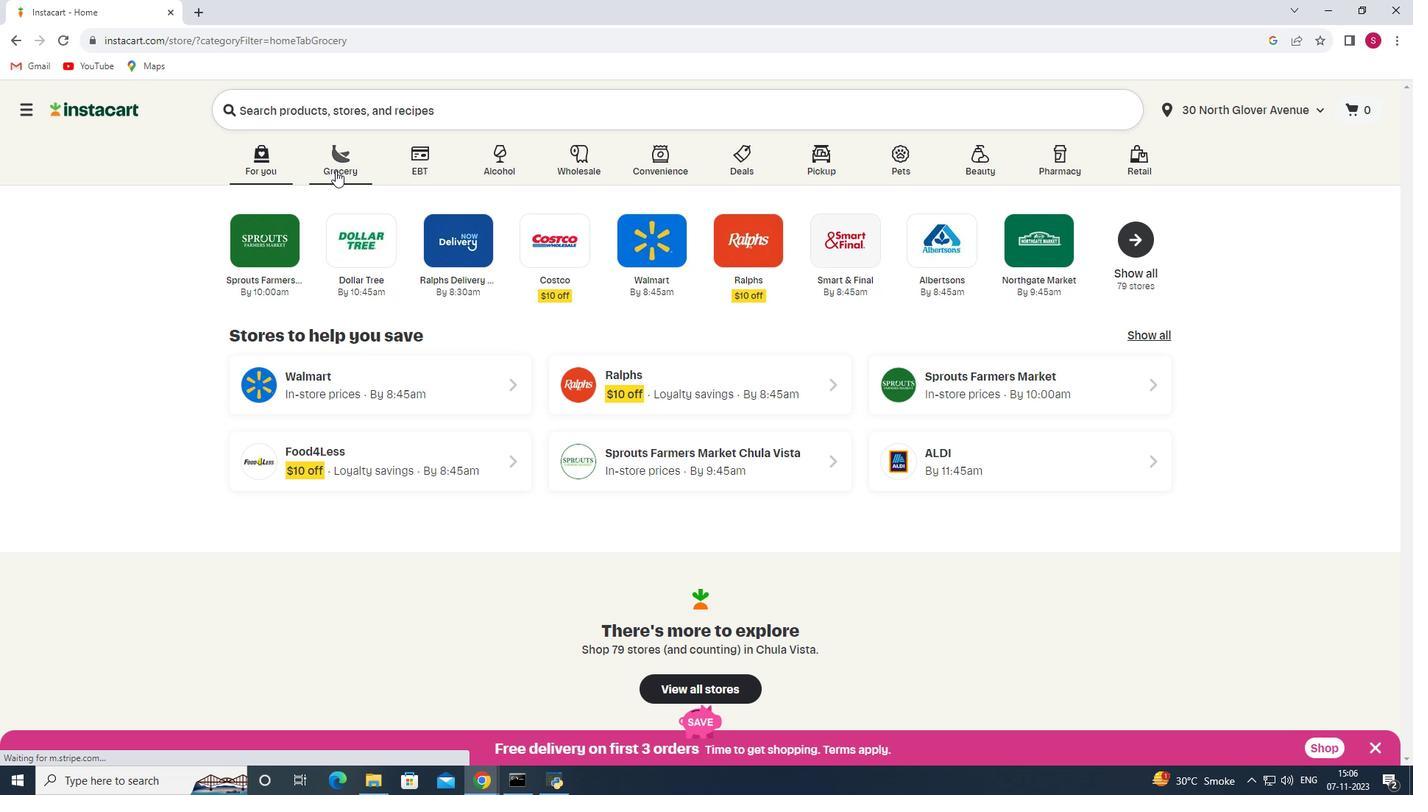 
Action: Mouse moved to (336, 429)
Screenshot: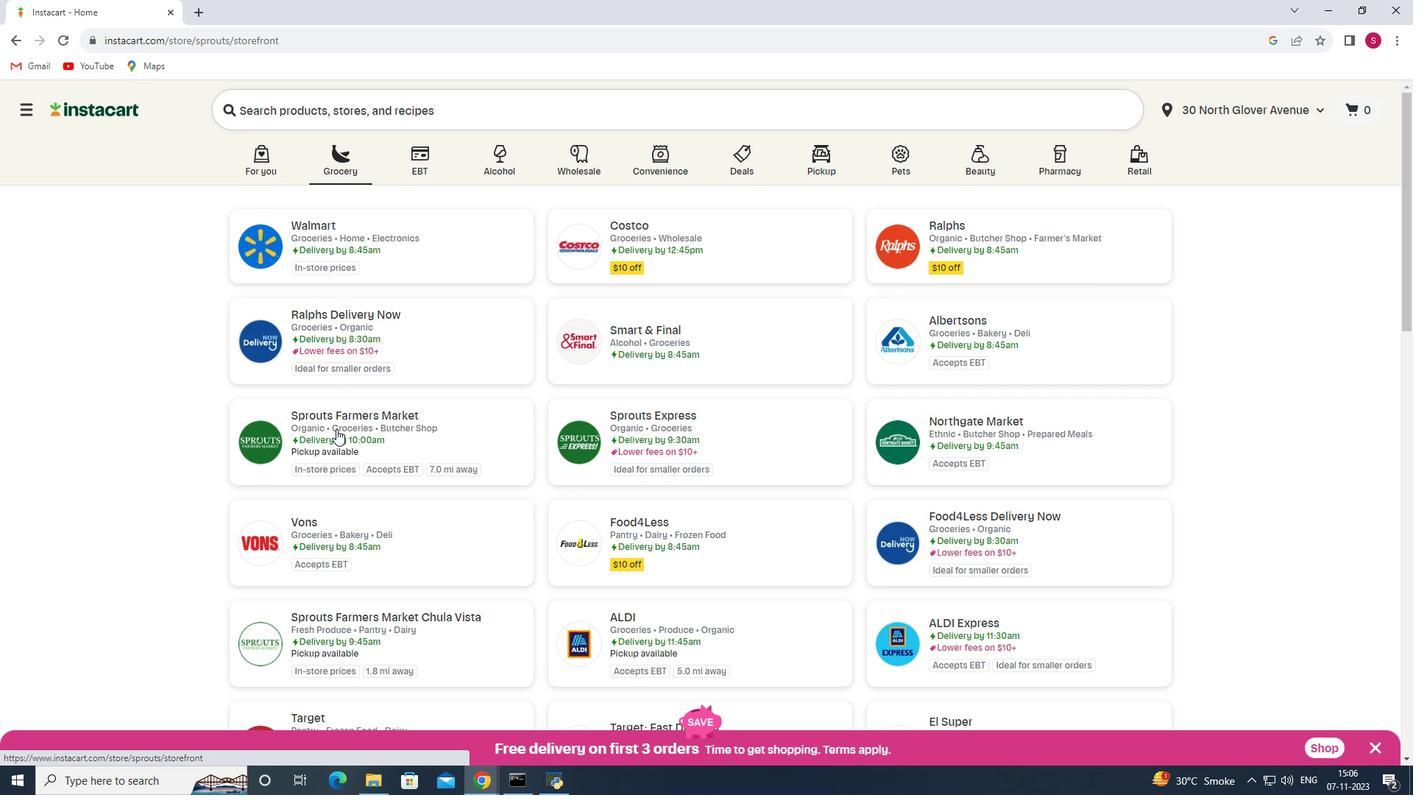 
Action: Mouse pressed left at (336, 429)
Screenshot: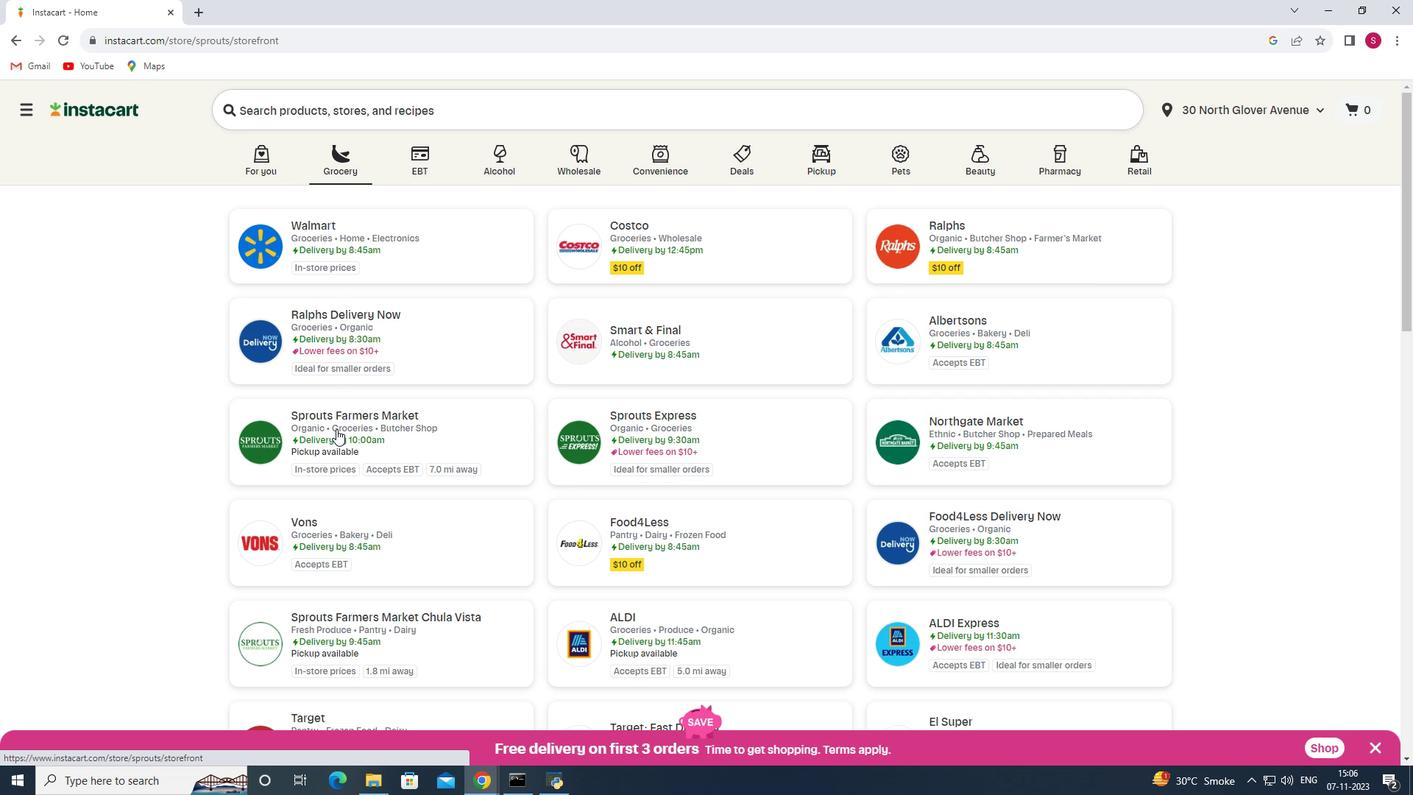 
Action: Mouse moved to (86, 442)
Screenshot: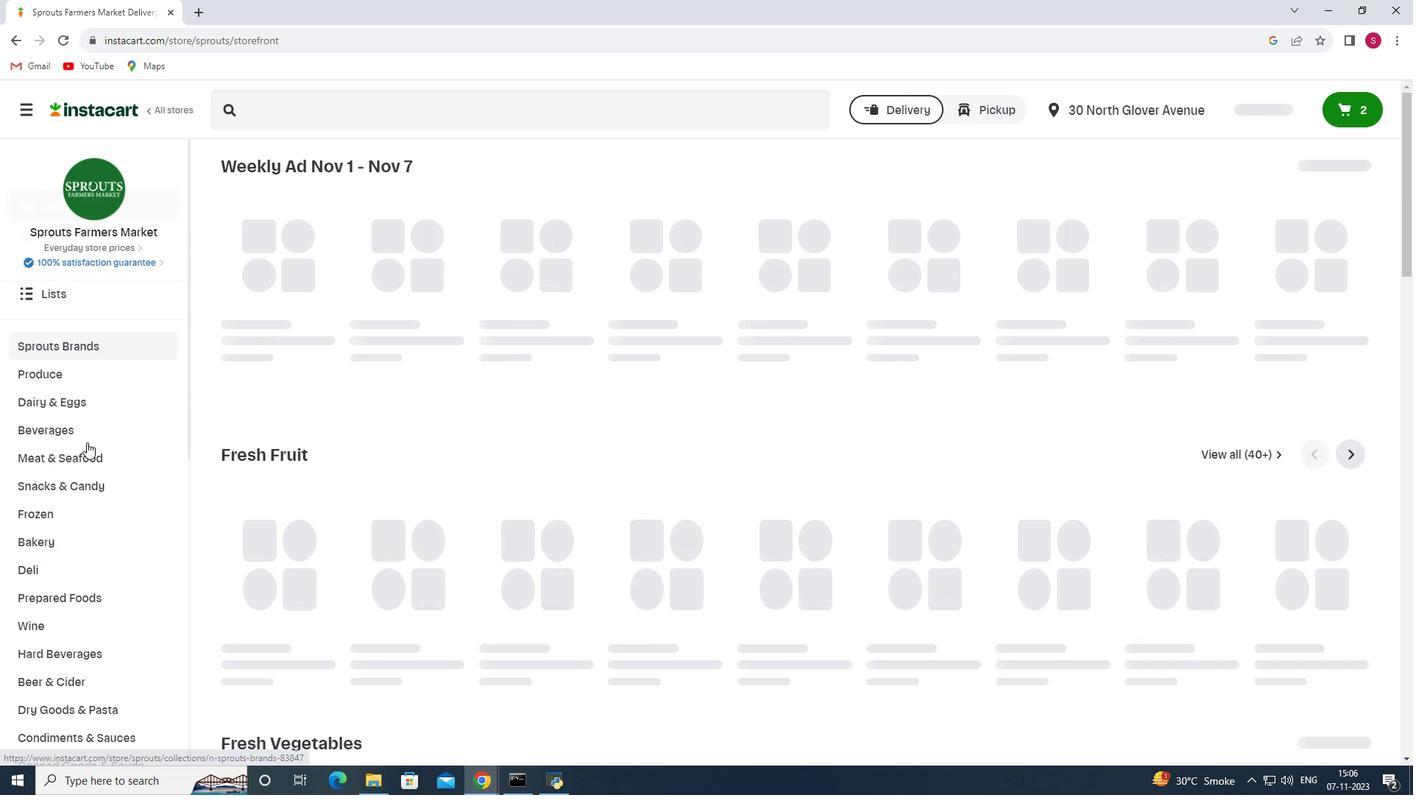 
Action: Mouse scrolled (86, 441) with delta (0, 0)
Screenshot: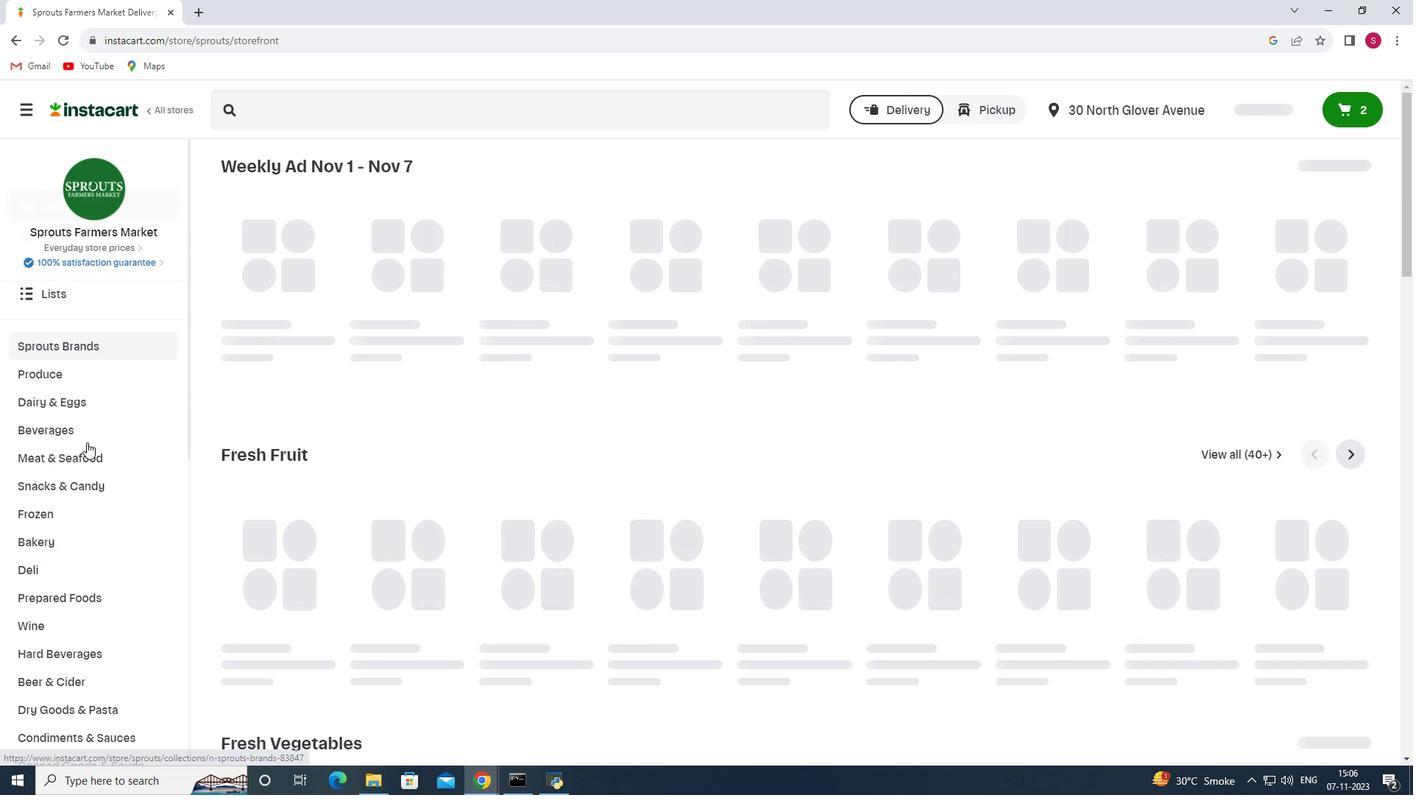 
Action: Mouse scrolled (86, 441) with delta (0, 0)
Screenshot: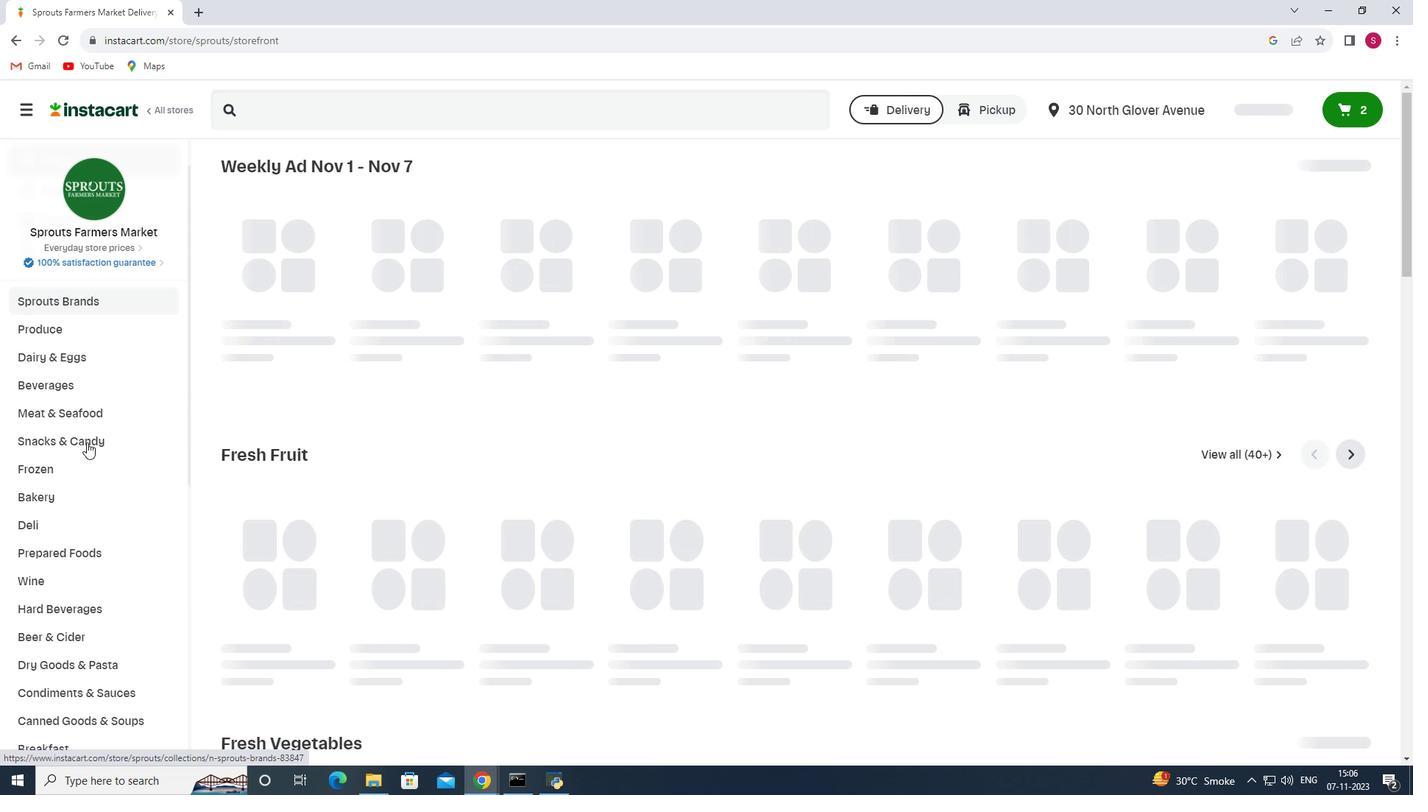 
Action: Mouse scrolled (86, 441) with delta (0, 0)
Screenshot: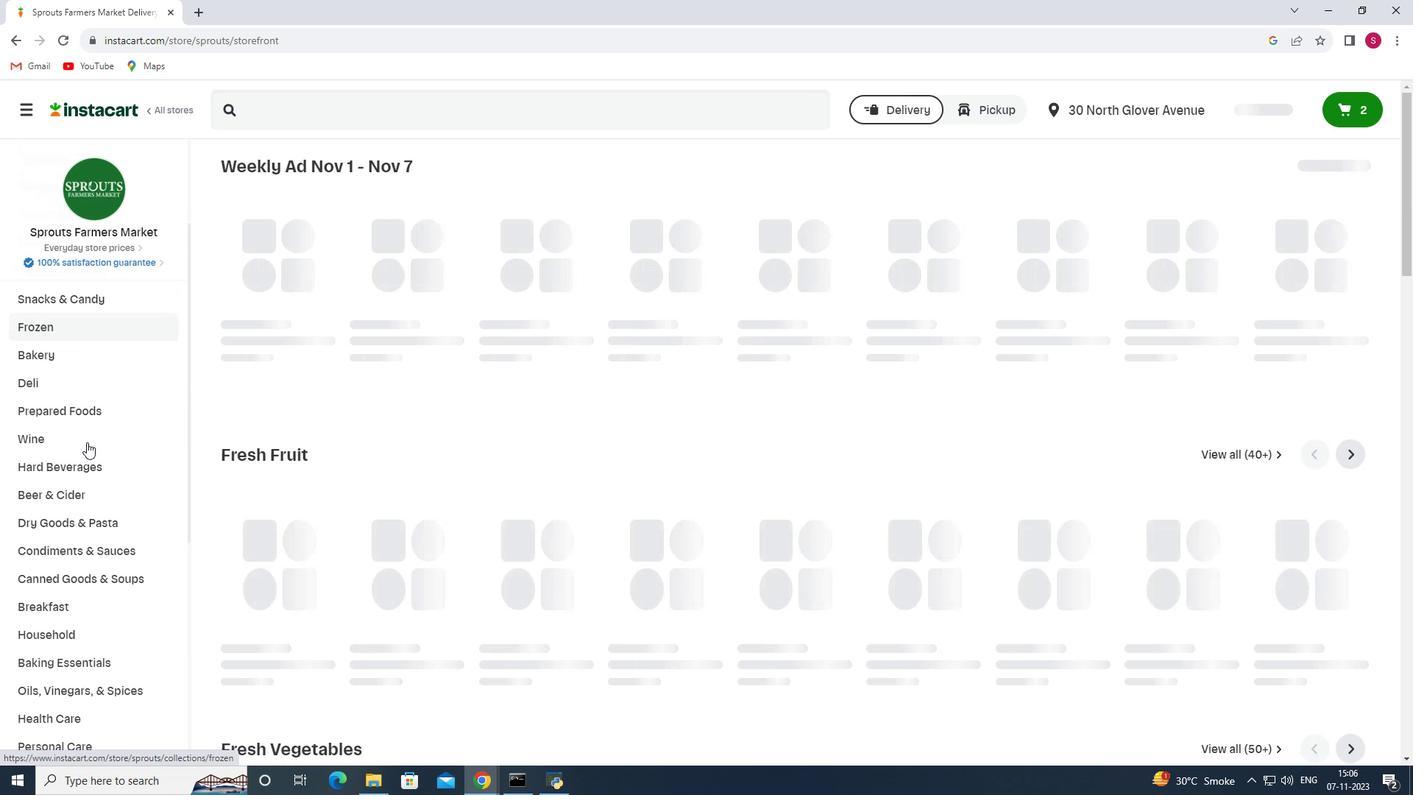 
Action: Mouse scrolled (86, 441) with delta (0, 0)
Screenshot: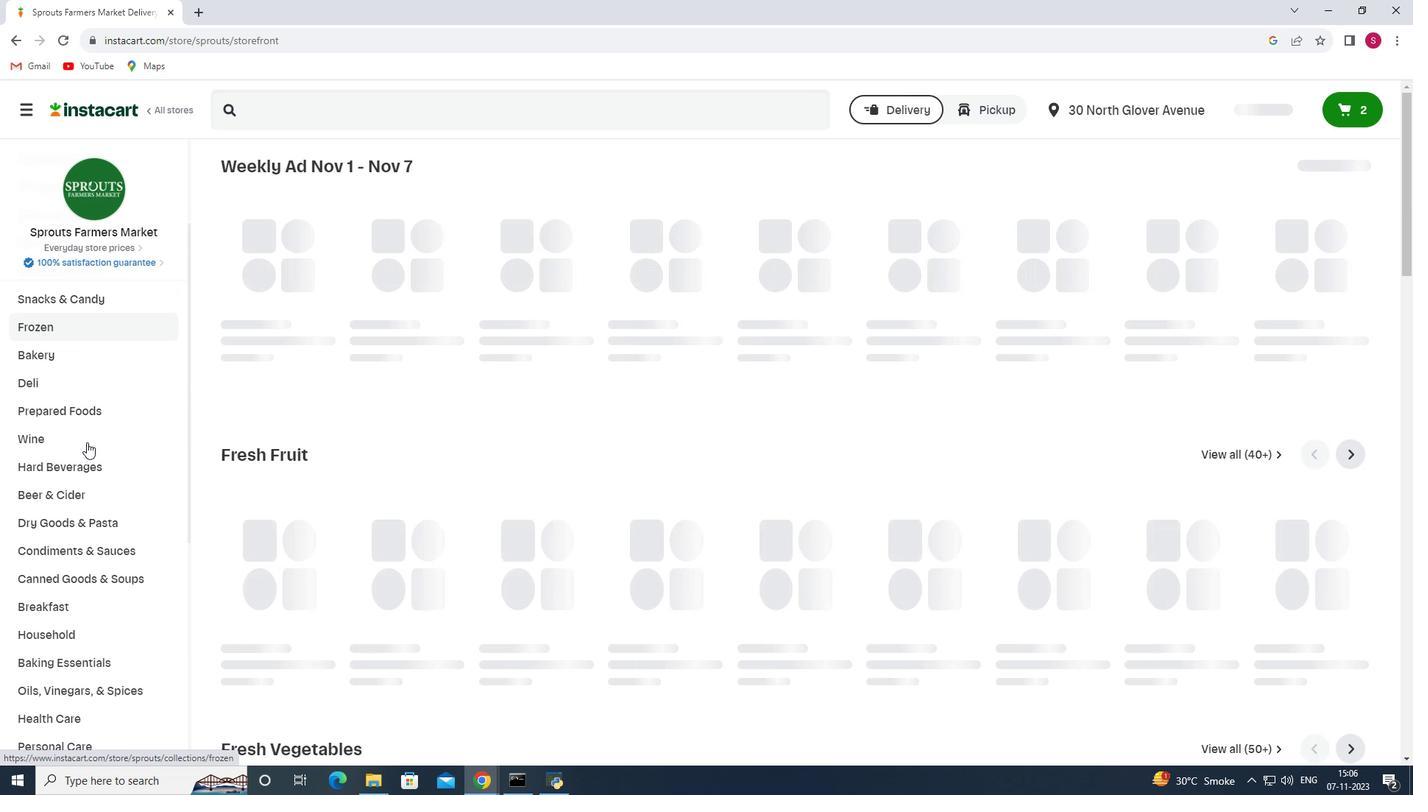 
Action: Mouse scrolled (86, 441) with delta (0, 0)
Screenshot: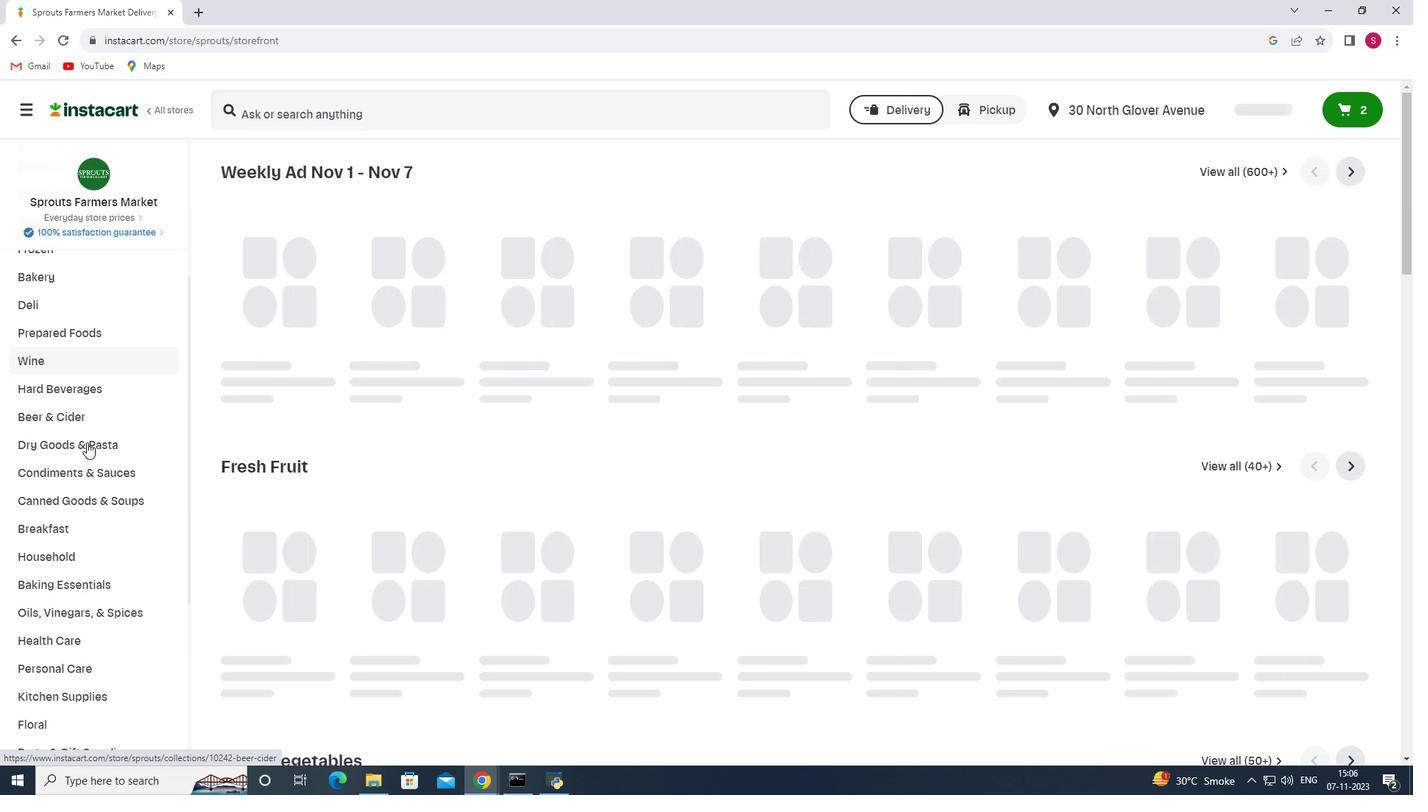 
Action: Mouse scrolled (86, 441) with delta (0, 0)
Screenshot: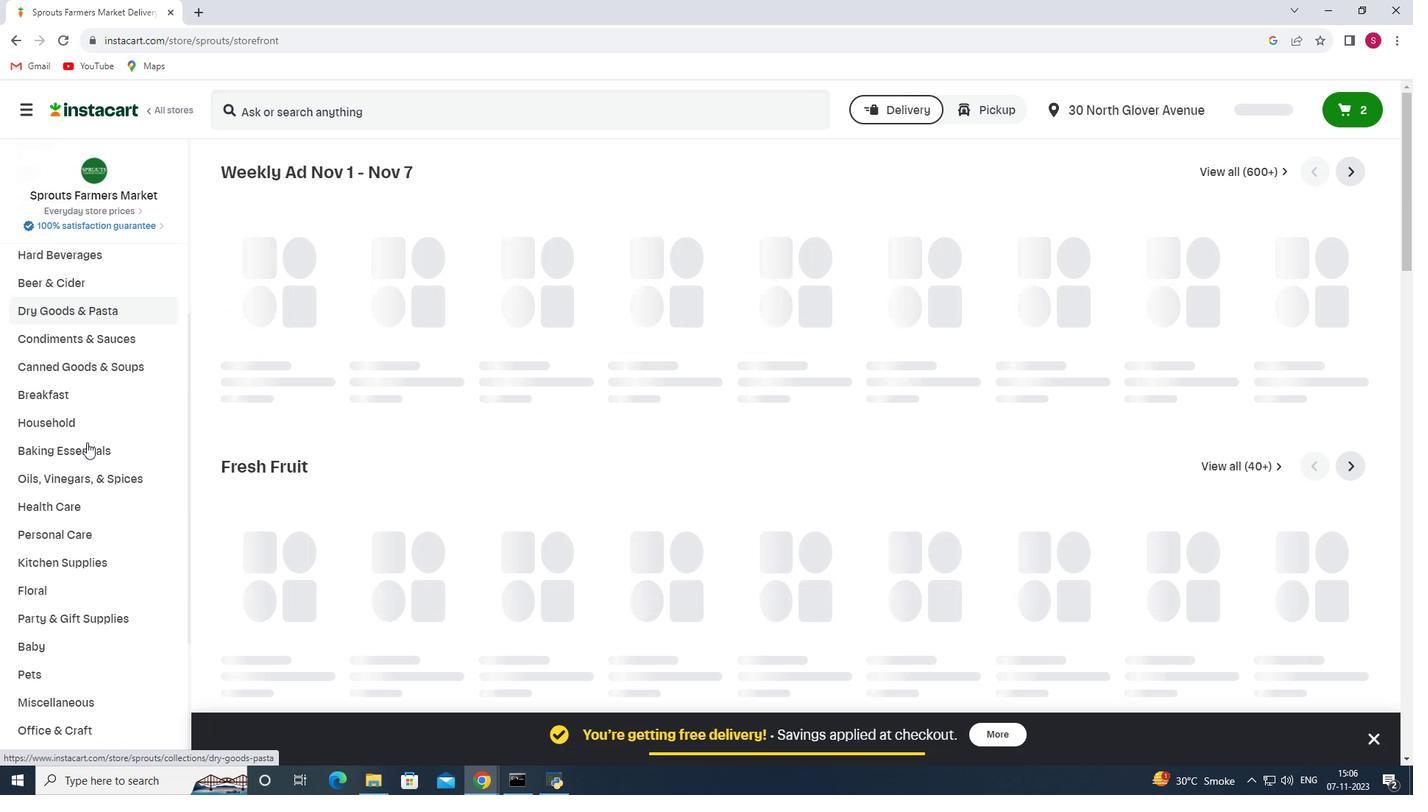 
Action: Mouse scrolled (86, 441) with delta (0, 0)
Screenshot: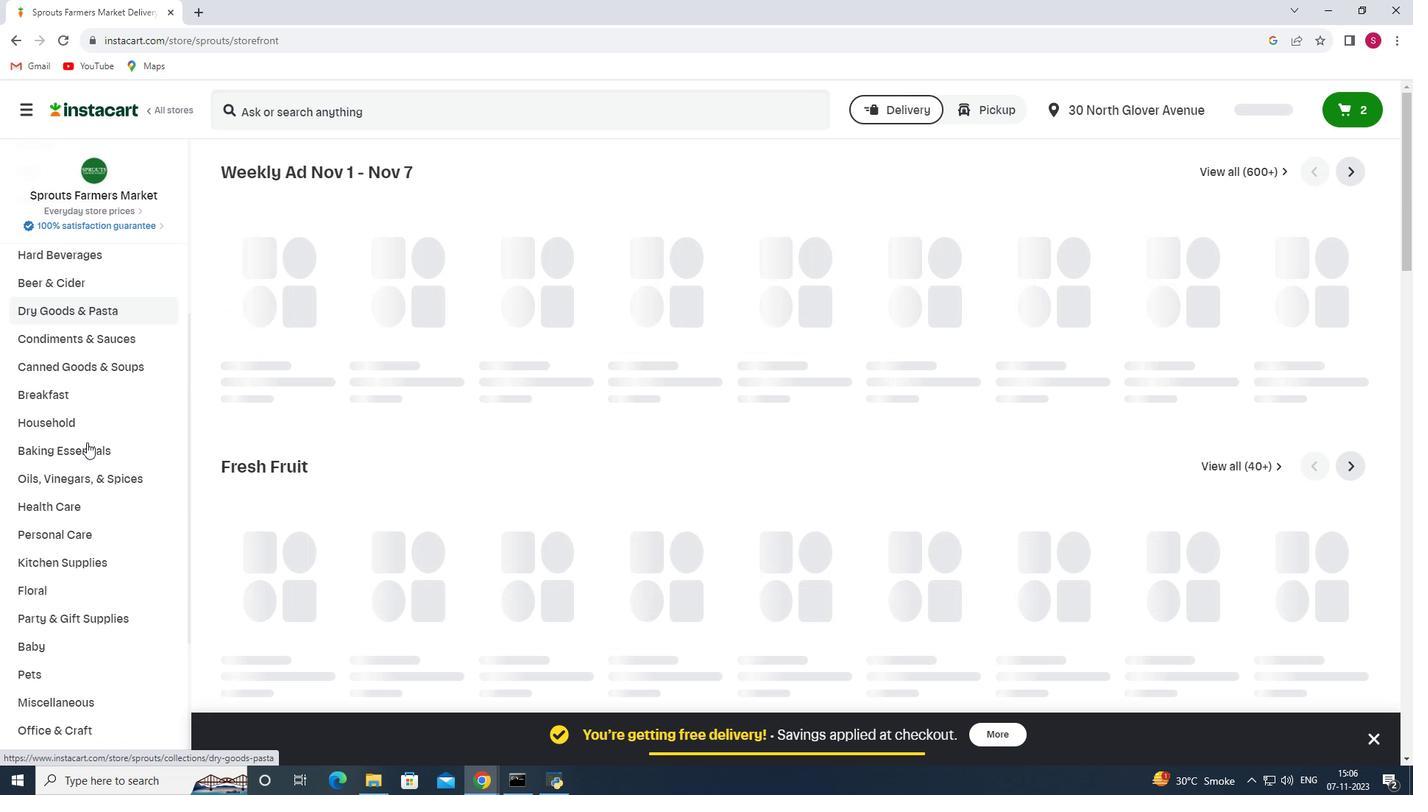 
Action: Mouse moved to (86, 444)
Screenshot: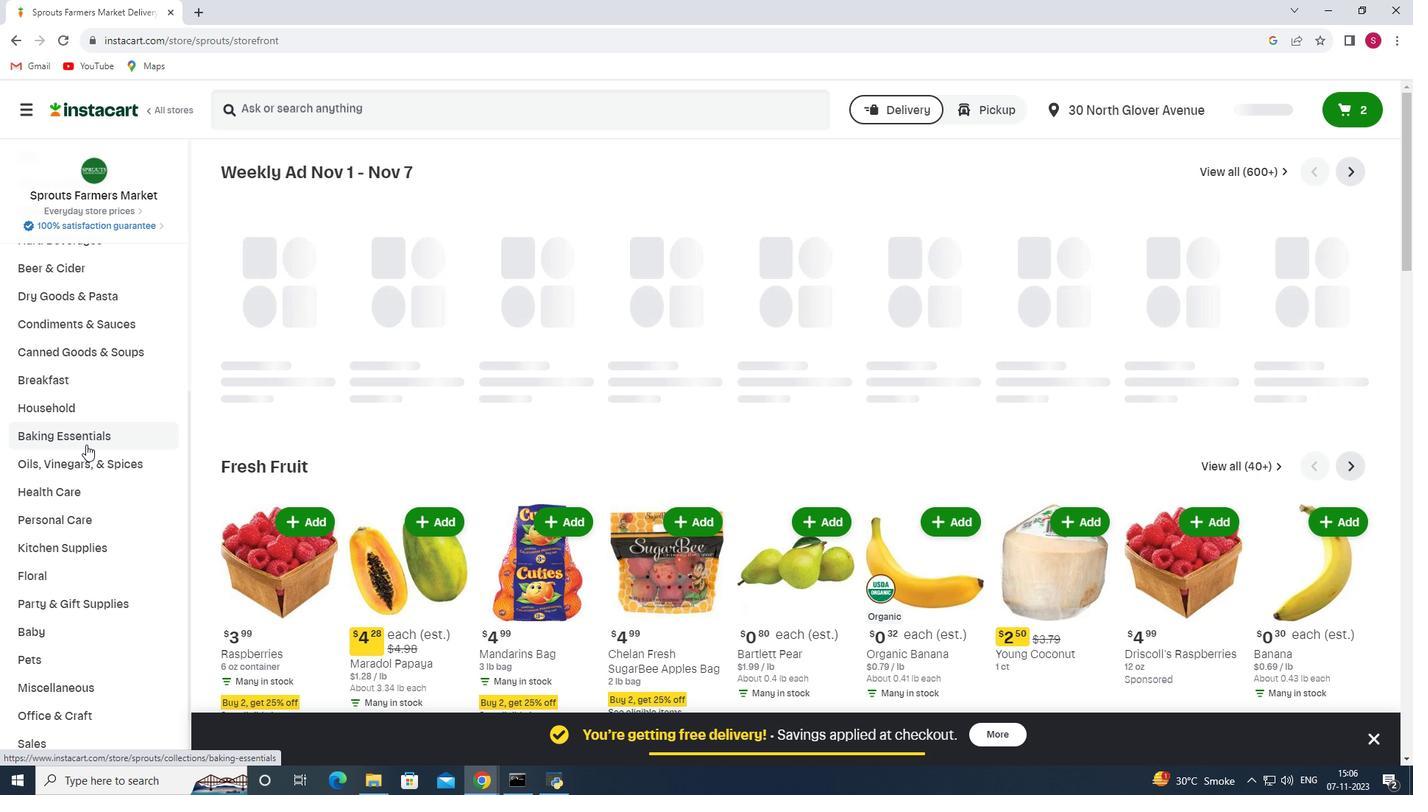 
Action: Mouse scrolled (86, 443) with delta (0, 0)
Screenshot: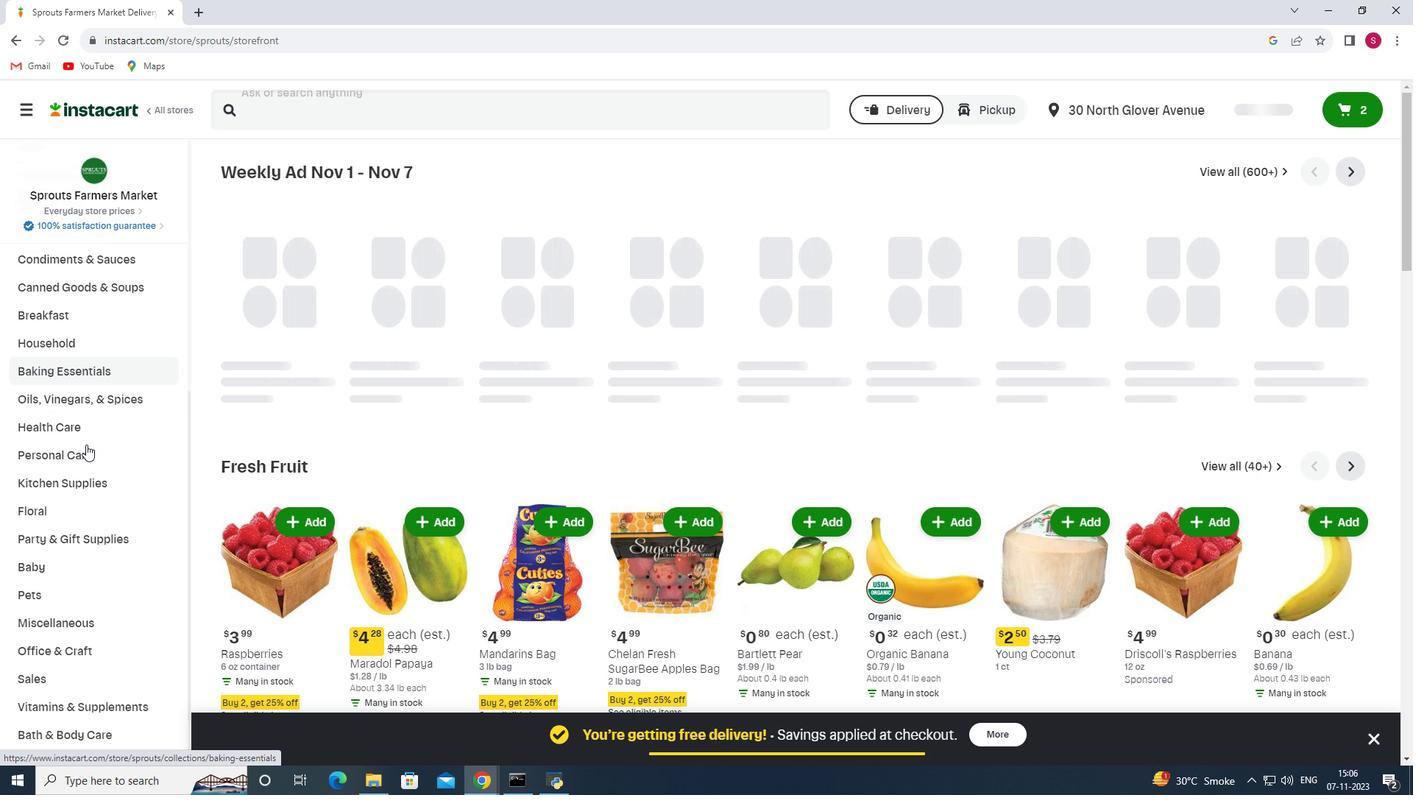 
Action: Mouse moved to (84, 448)
Screenshot: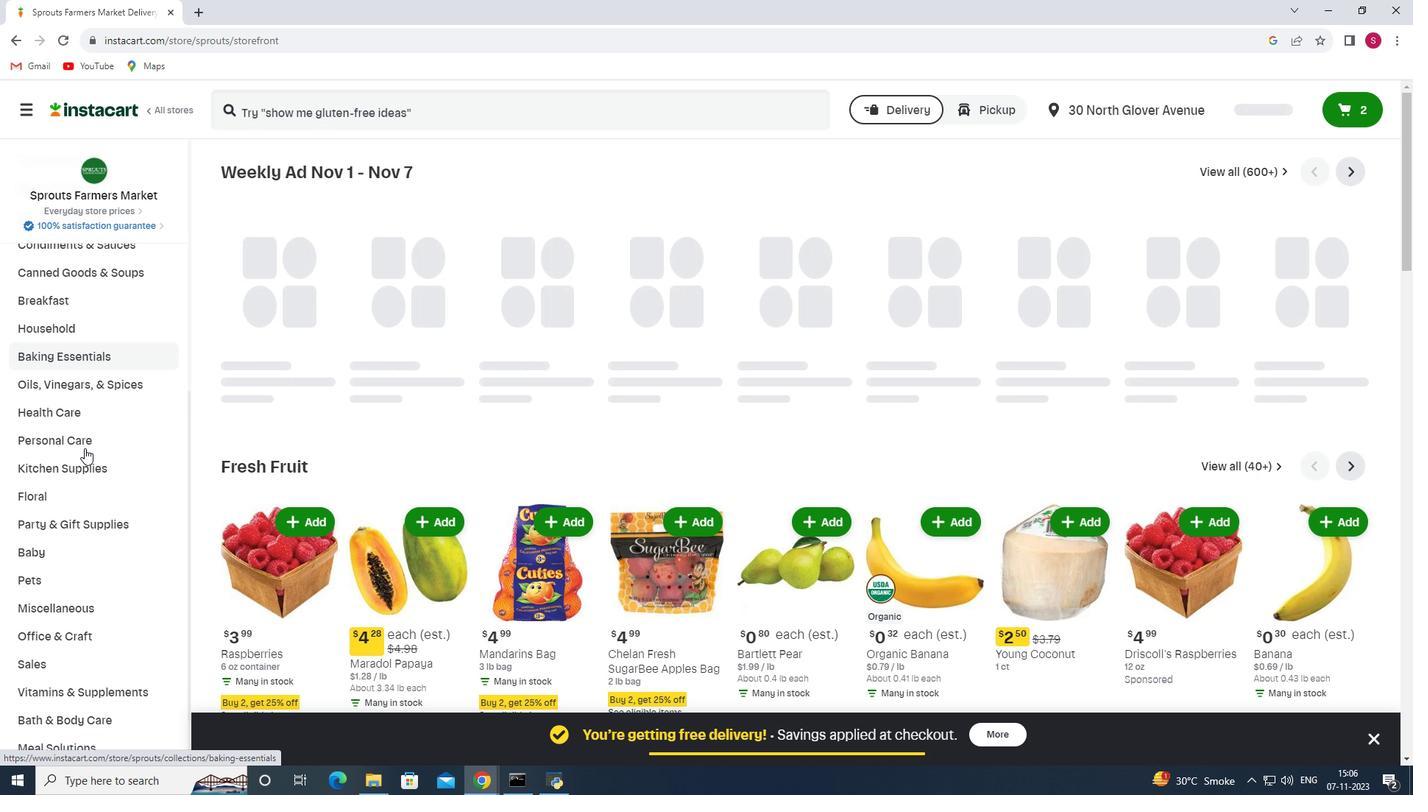 
Action: Mouse scrolled (84, 447) with delta (0, 0)
Screenshot: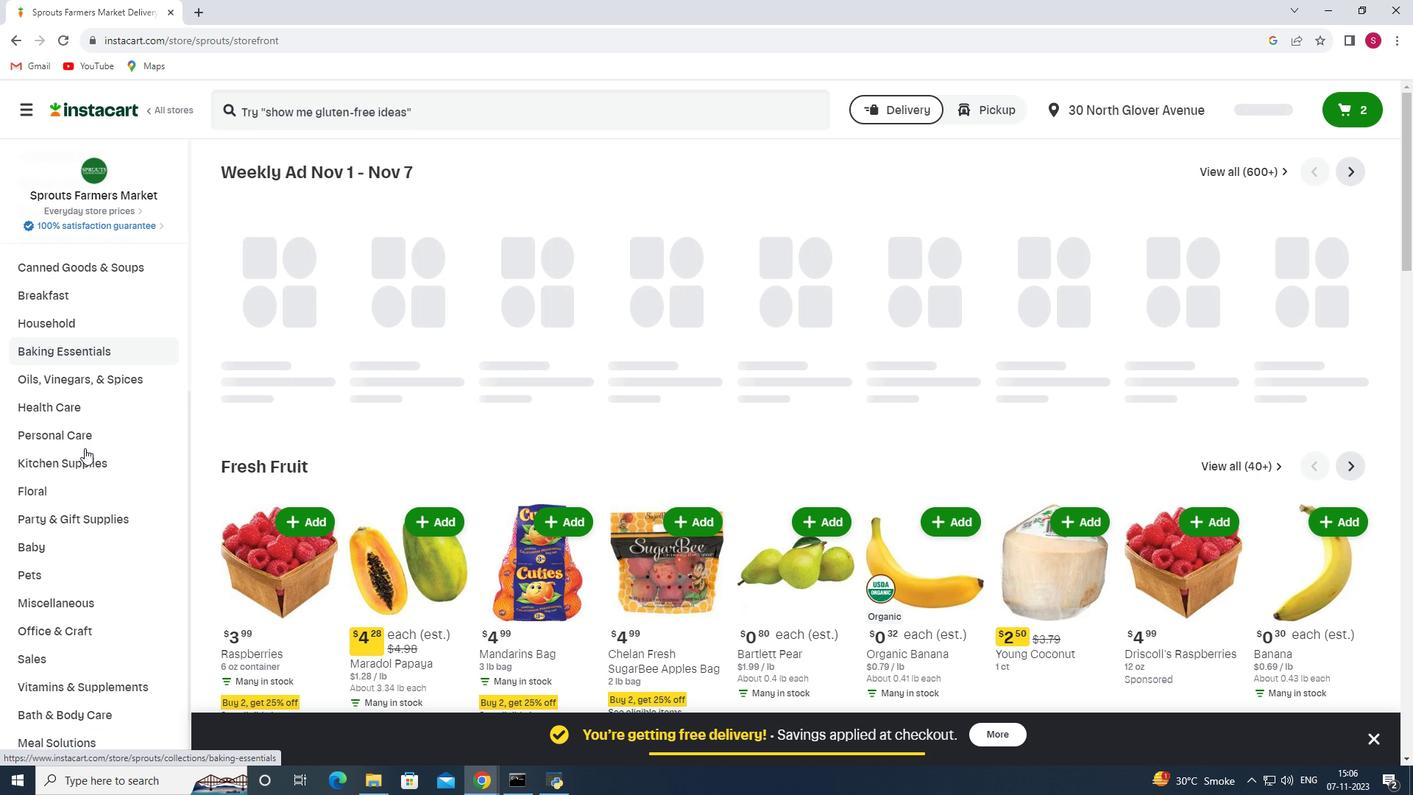 
Action: Mouse scrolled (84, 447) with delta (0, 0)
Screenshot: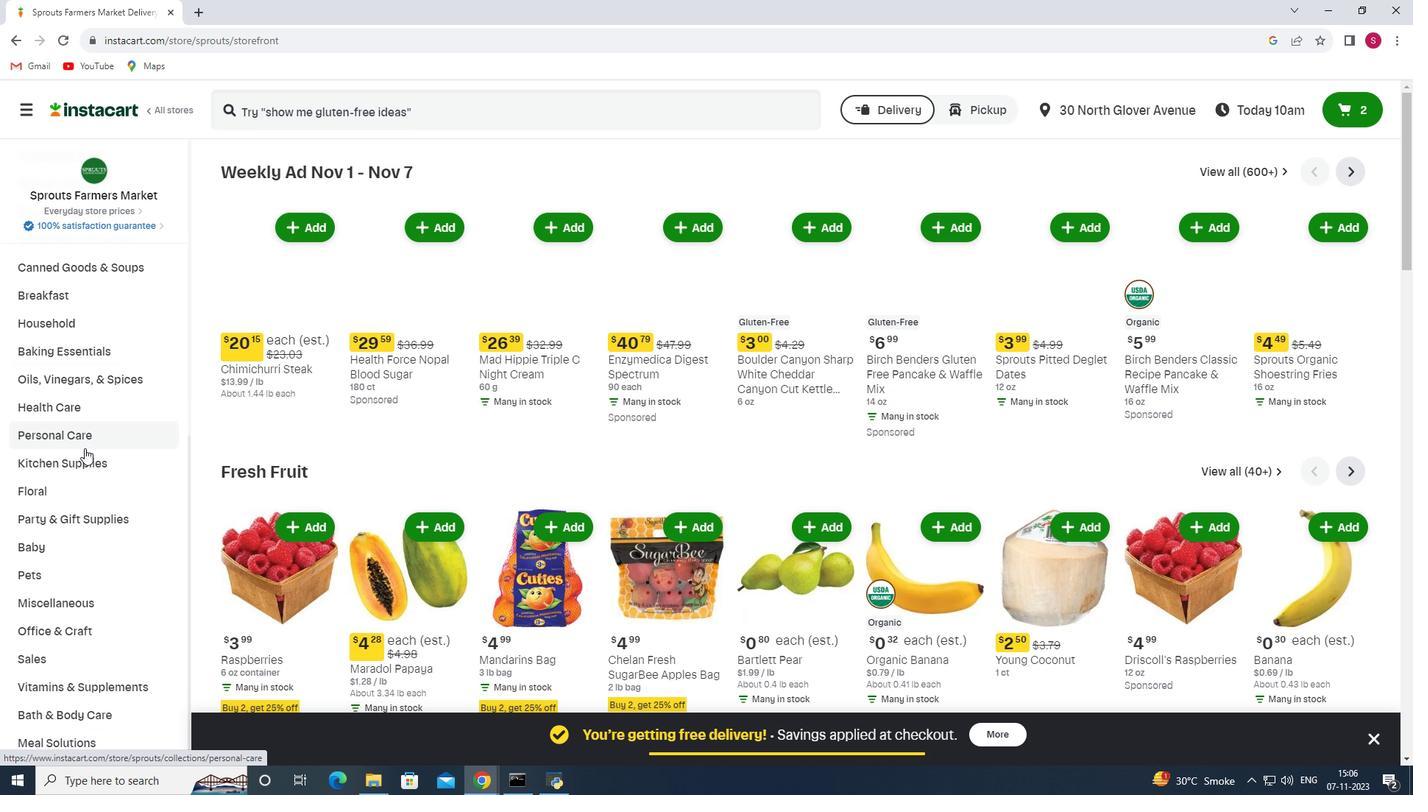 
Action: Mouse moved to (92, 408)
Screenshot: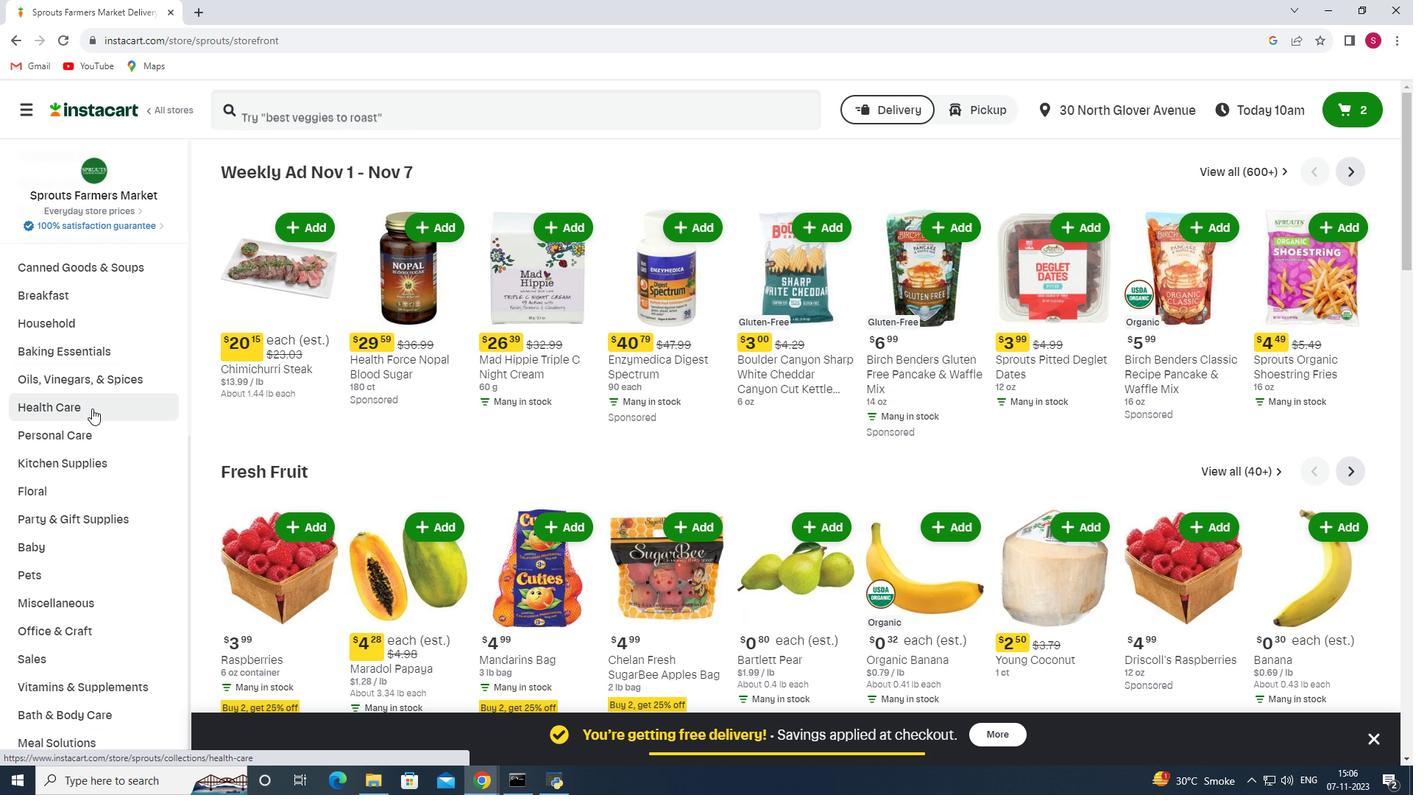 
Action: Mouse pressed left at (92, 408)
Screenshot: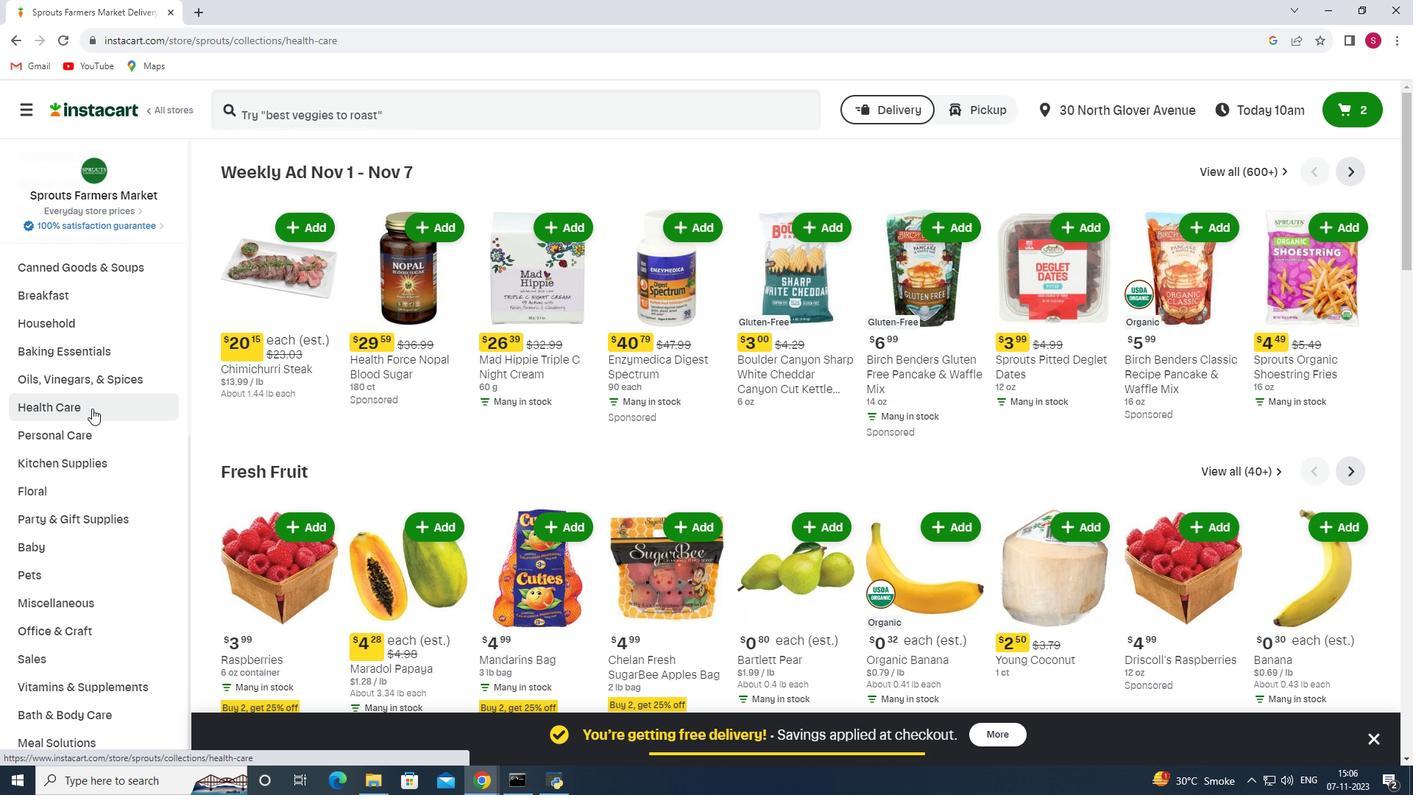 
Action: Mouse moved to (534, 206)
Screenshot: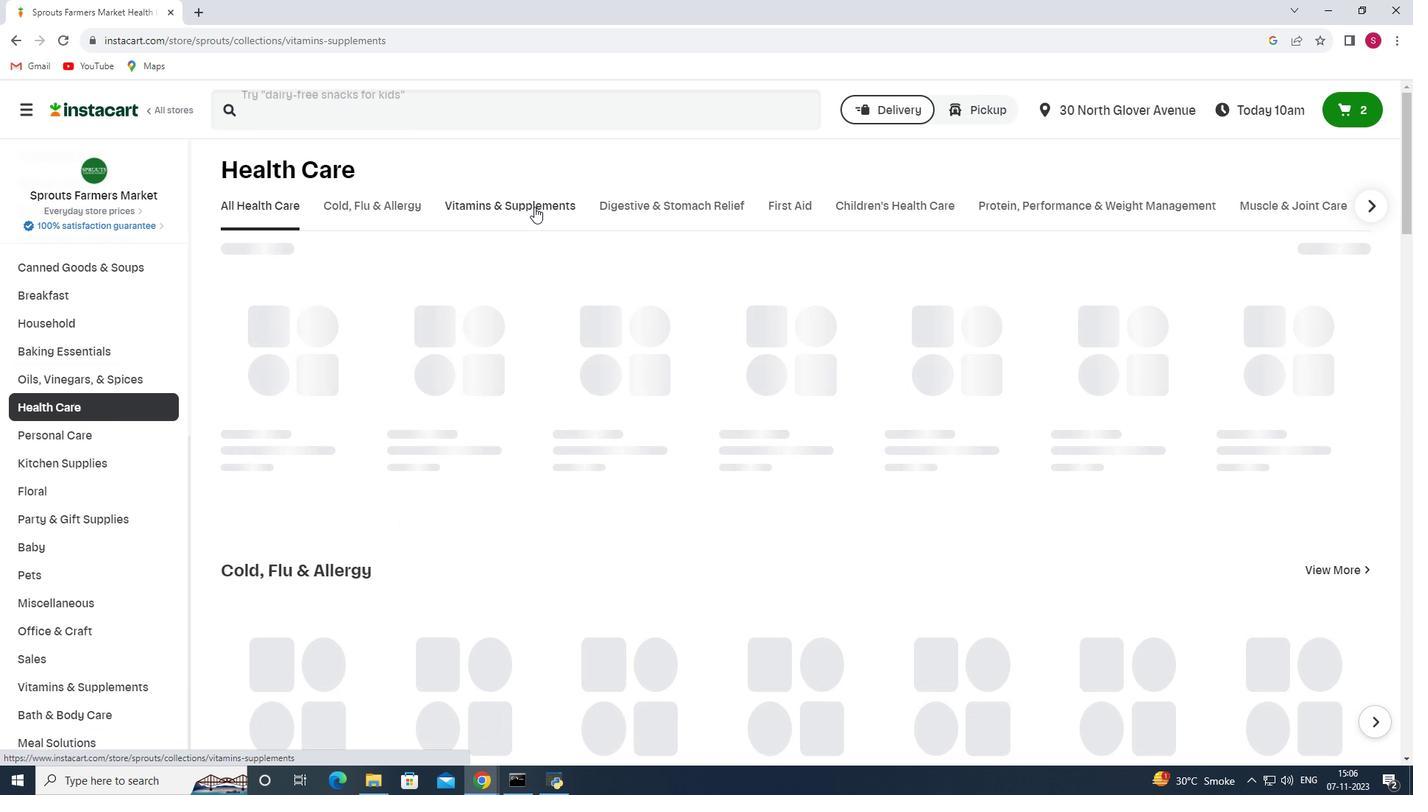 
Action: Mouse pressed left at (534, 206)
Screenshot: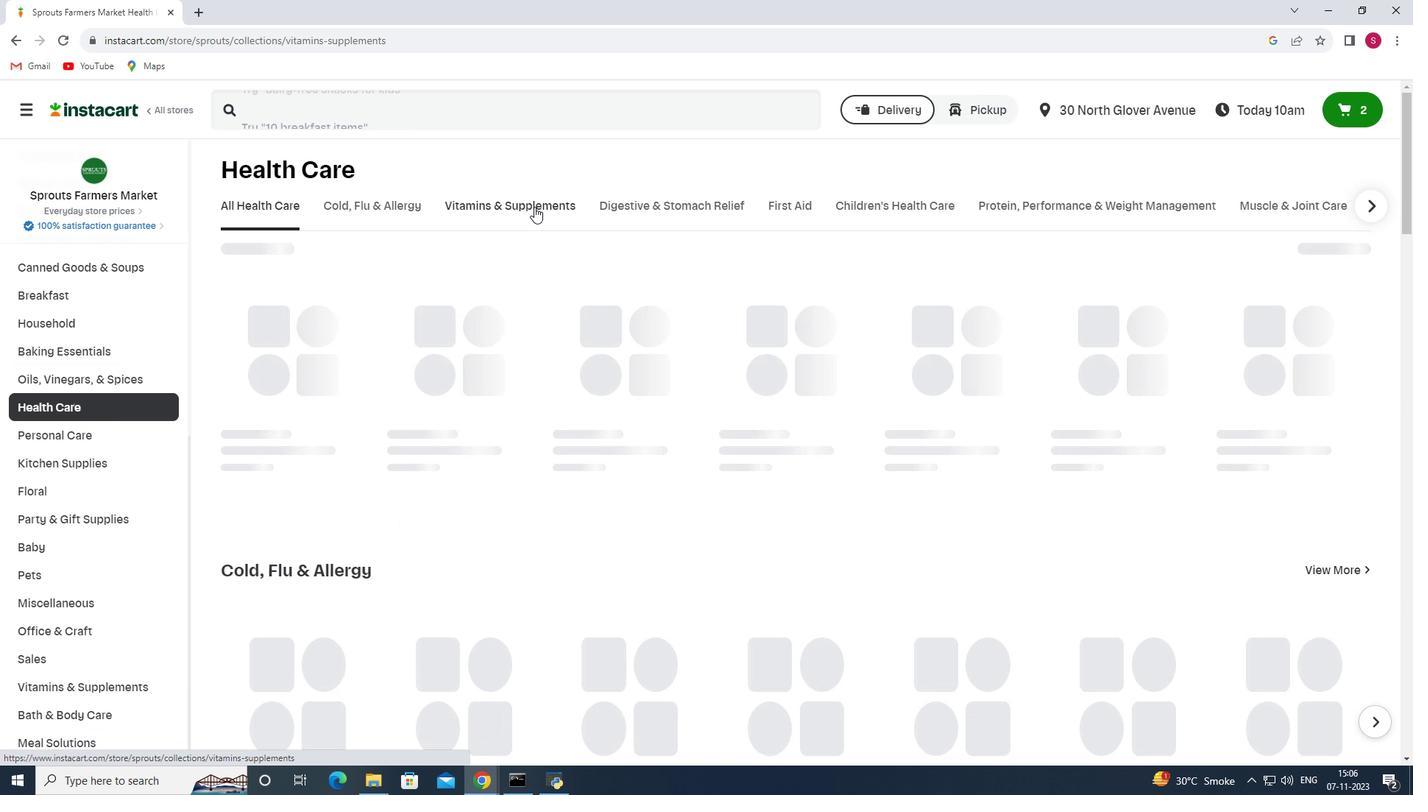 
Action: Mouse moved to (828, 269)
Screenshot: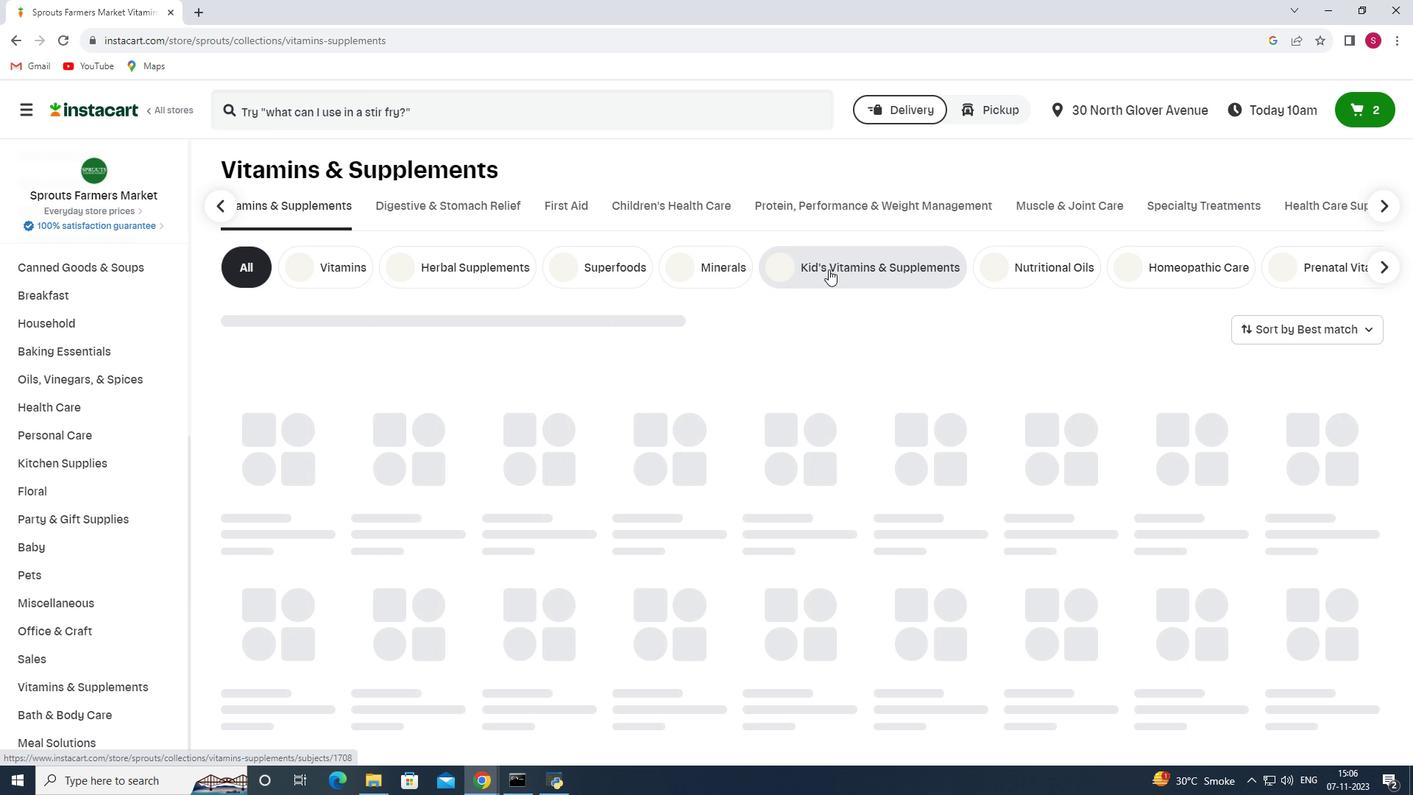 
Action: Mouse pressed left at (828, 269)
Screenshot: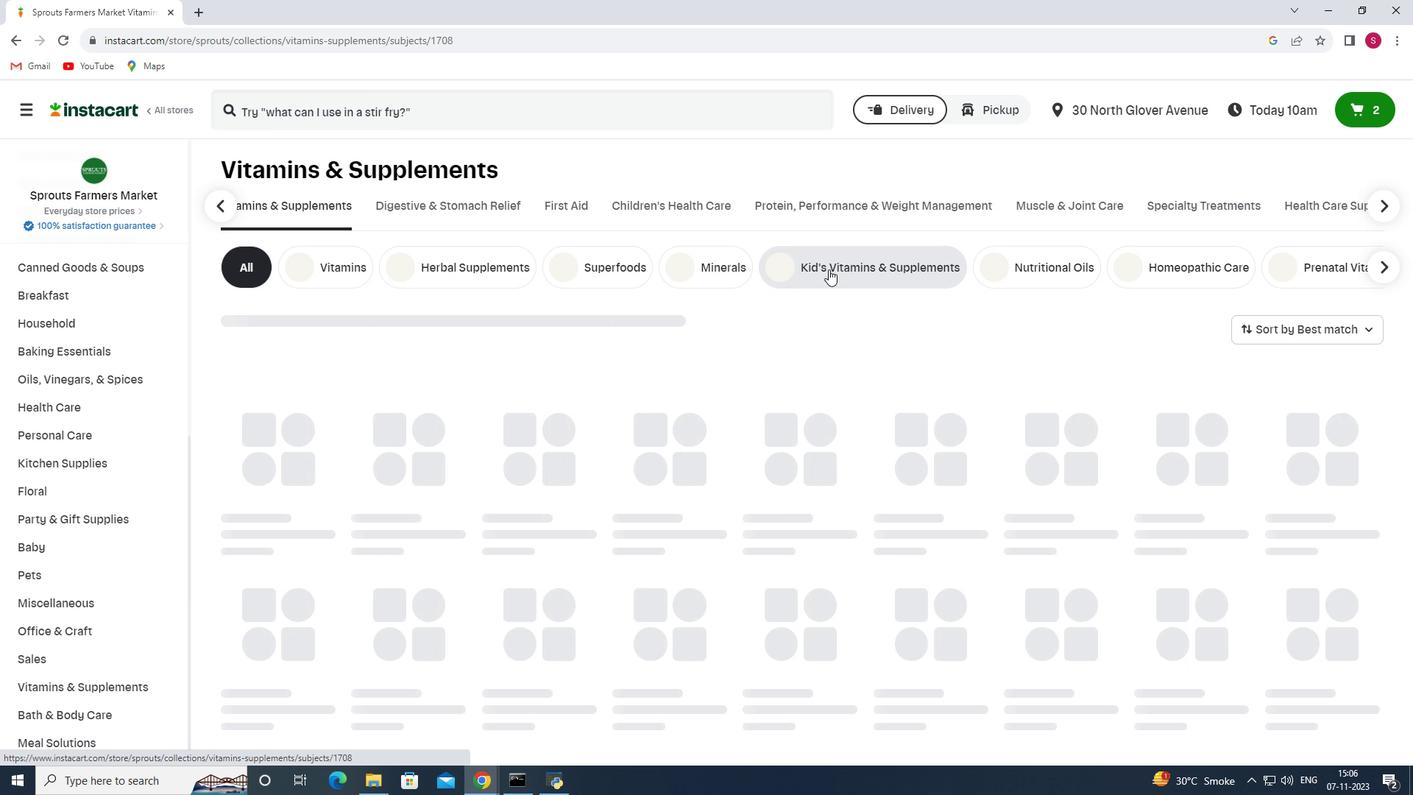 
Action: Mouse moved to (418, 114)
Screenshot: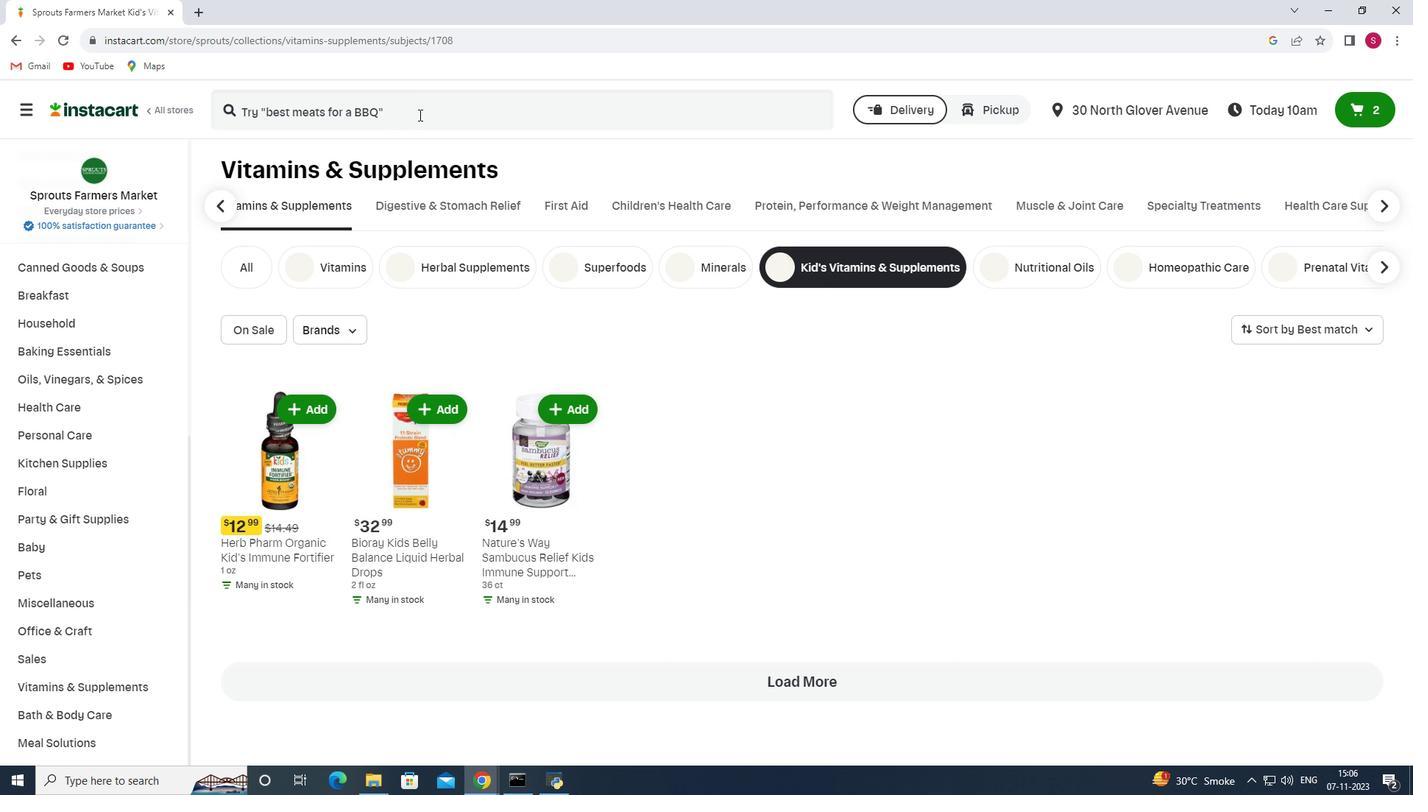 
Action: Mouse pressed left at (418, 114)
Screenshot: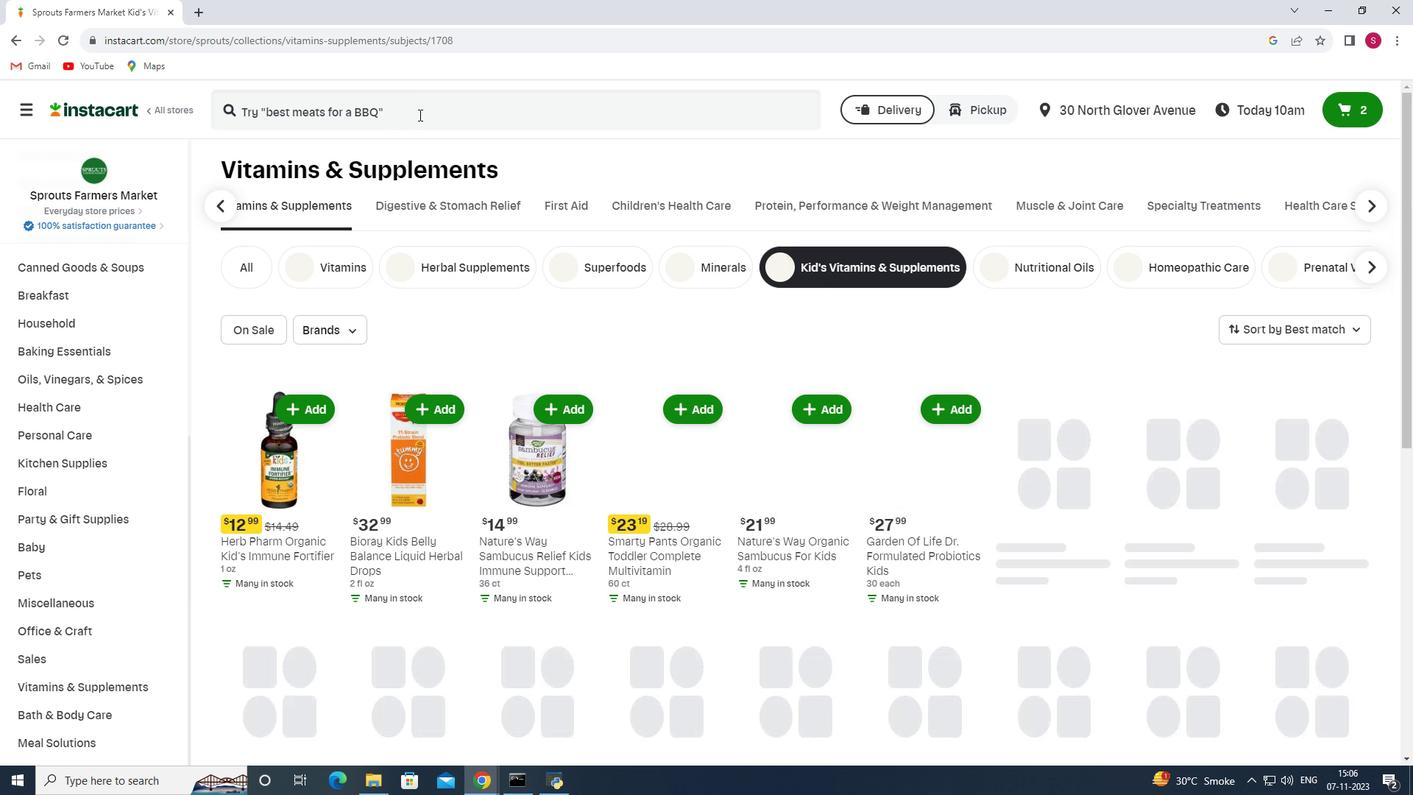 
Action: Key pressed <Key.shift>Nature's<Key.space><Key.shift>plus<Key.space><Key.shift>Animal<Key.space><Key.shift>Parade<Key.space><Key.shift>Kids<Key.space><Key.shift>Immune<Key.space><Key.shift>Boos<Key.enter>
Screenshot: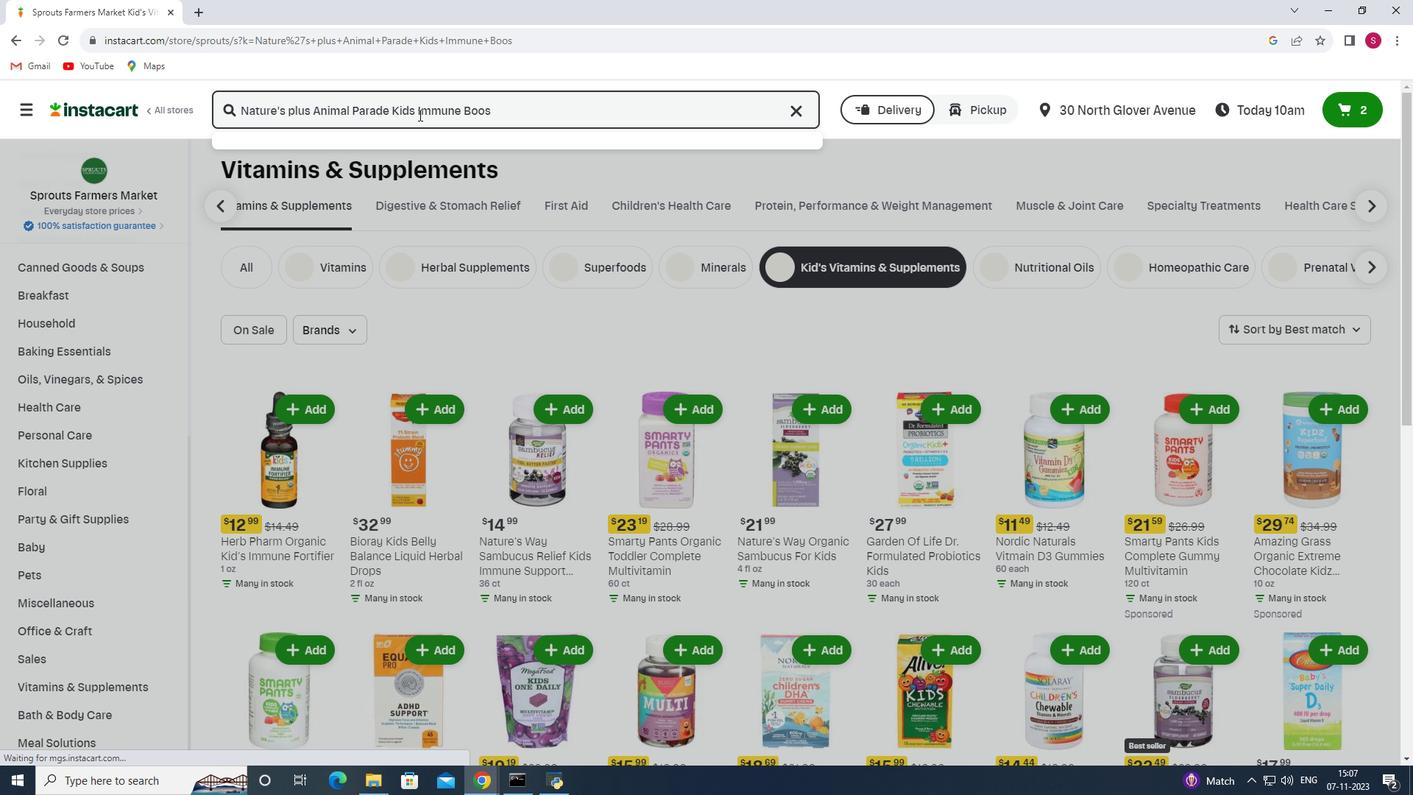 
Action: Mouse moved to (1094, 225)
Screenshot: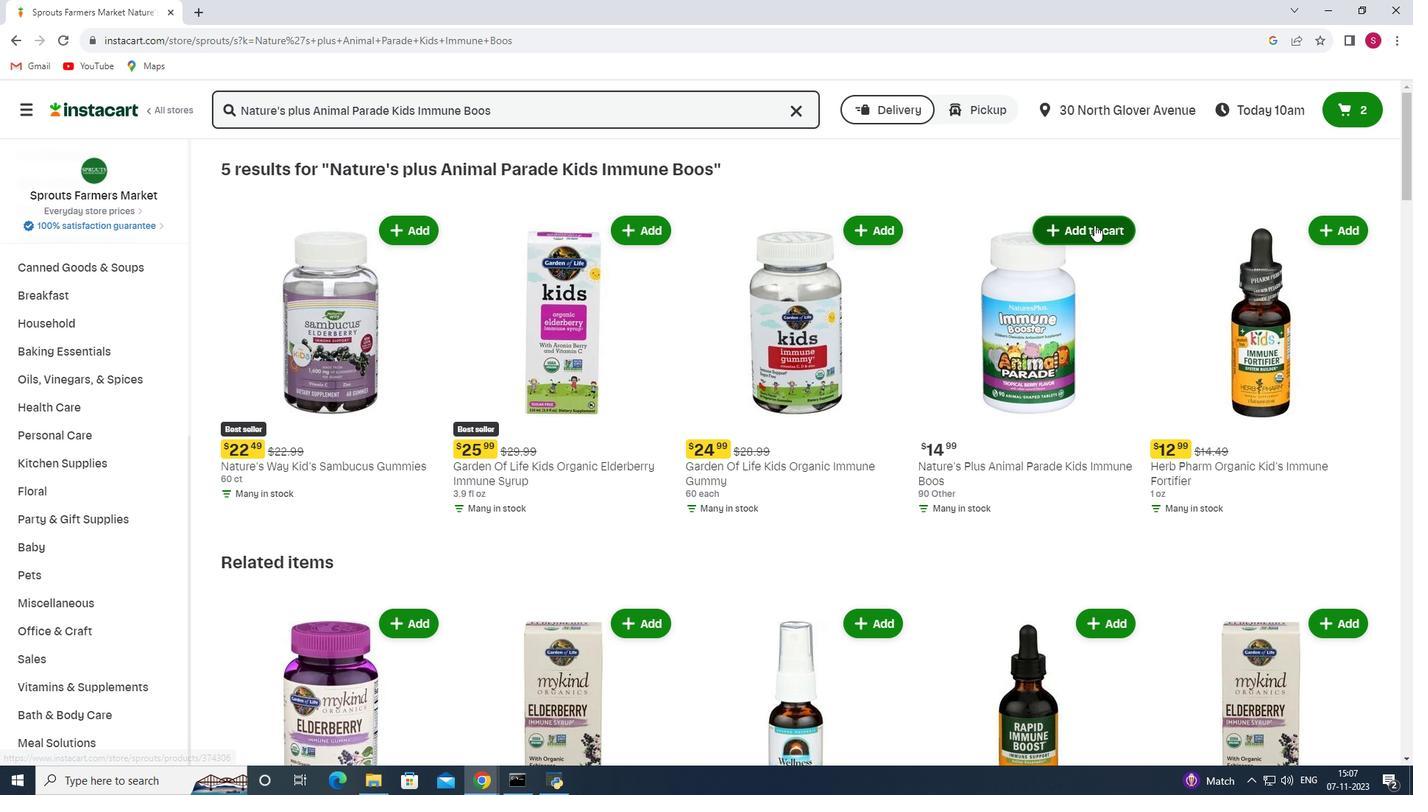 
Action: Mouse pressed left at (1094, 225)
Screenshot: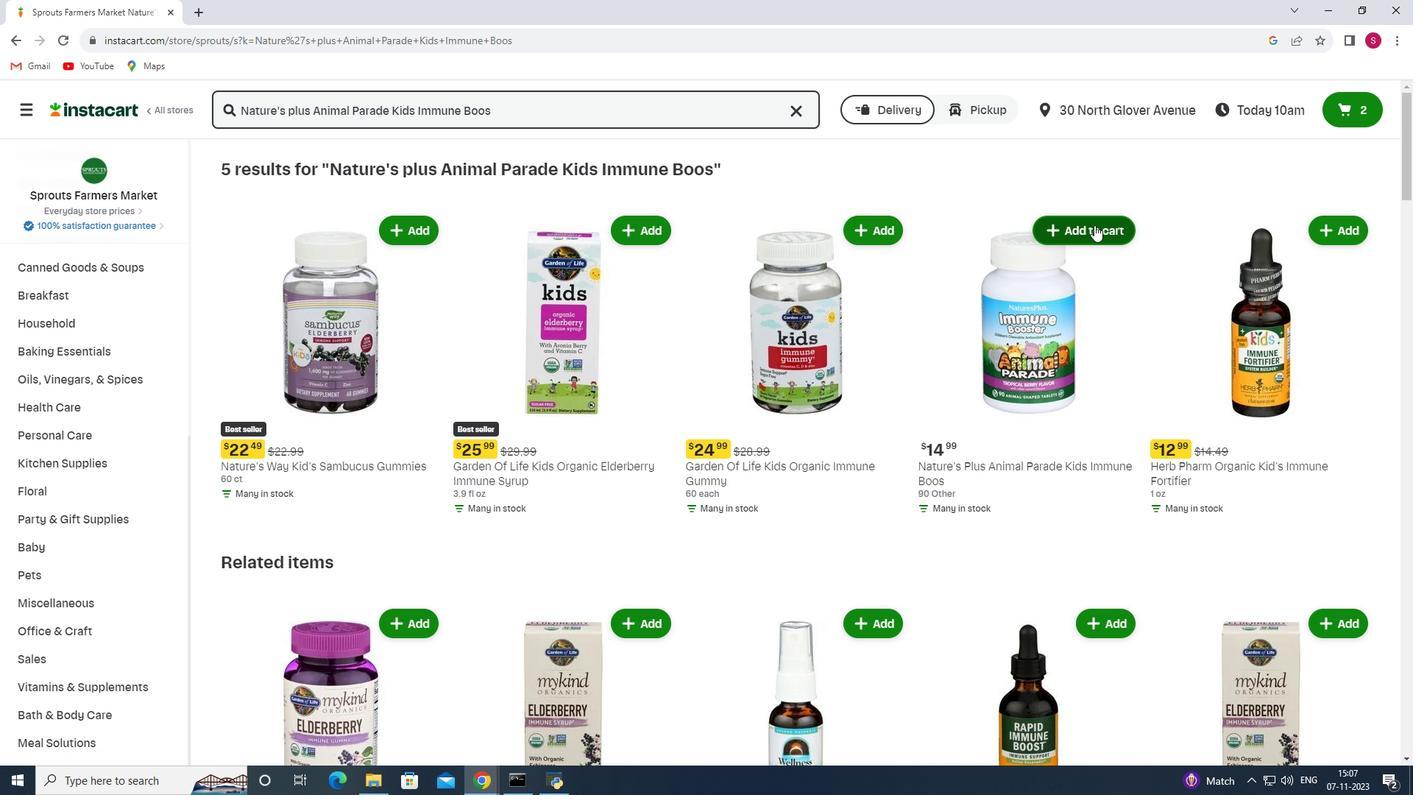 
Action: Mouse moved to (1032, 306)
Screenshot: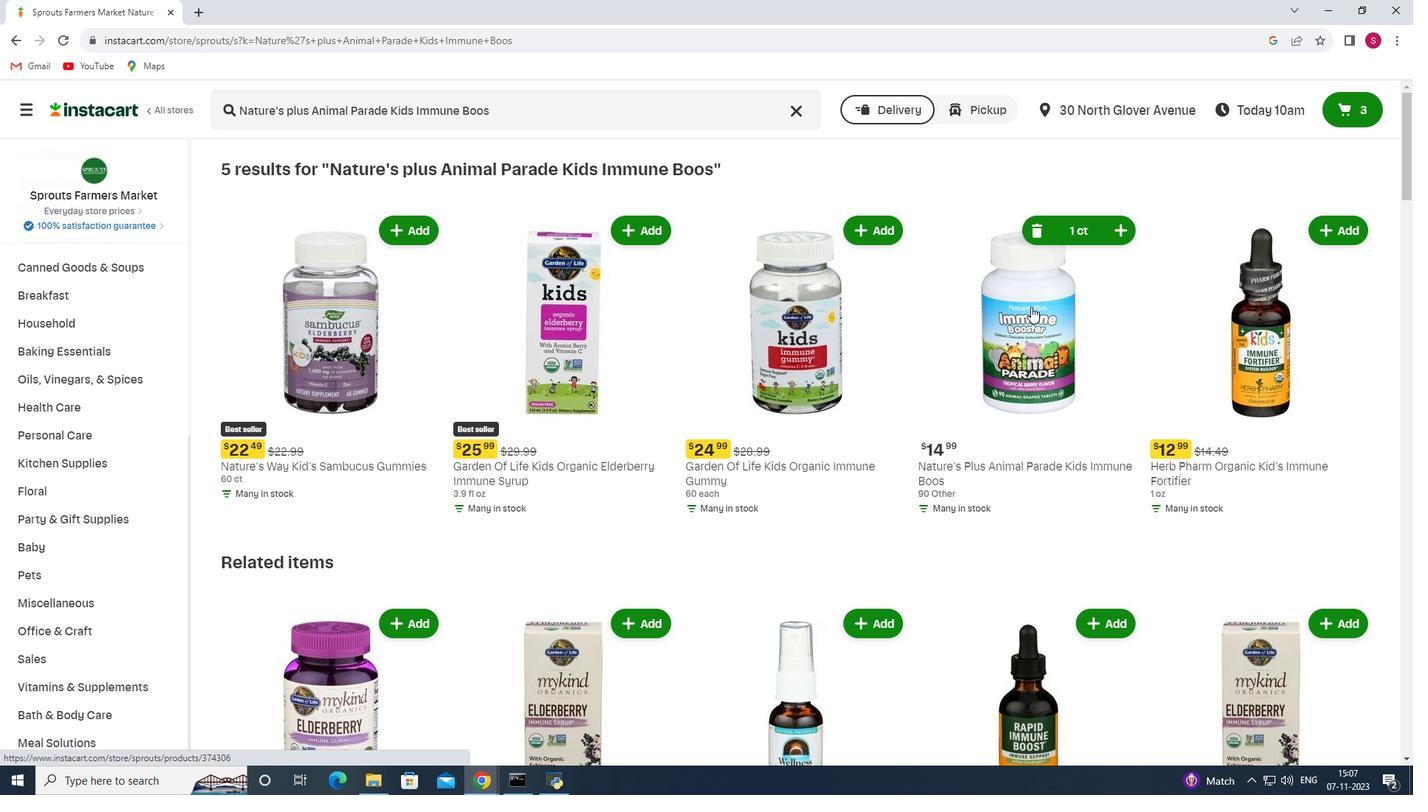 
